 Task: Start in the project AgileAvail the sprint 'API Documentation Sprint', with a duration of 1 week. Start in the project AgileAvail the sprint 'API Documentation Sprint', with a duration of 3 weeks. Start in the project AgileAvail the sprint 'API Documentation Sprint', with a duration of 2 weeks
Action: Mouse moved to (204, 60)
Screenshot: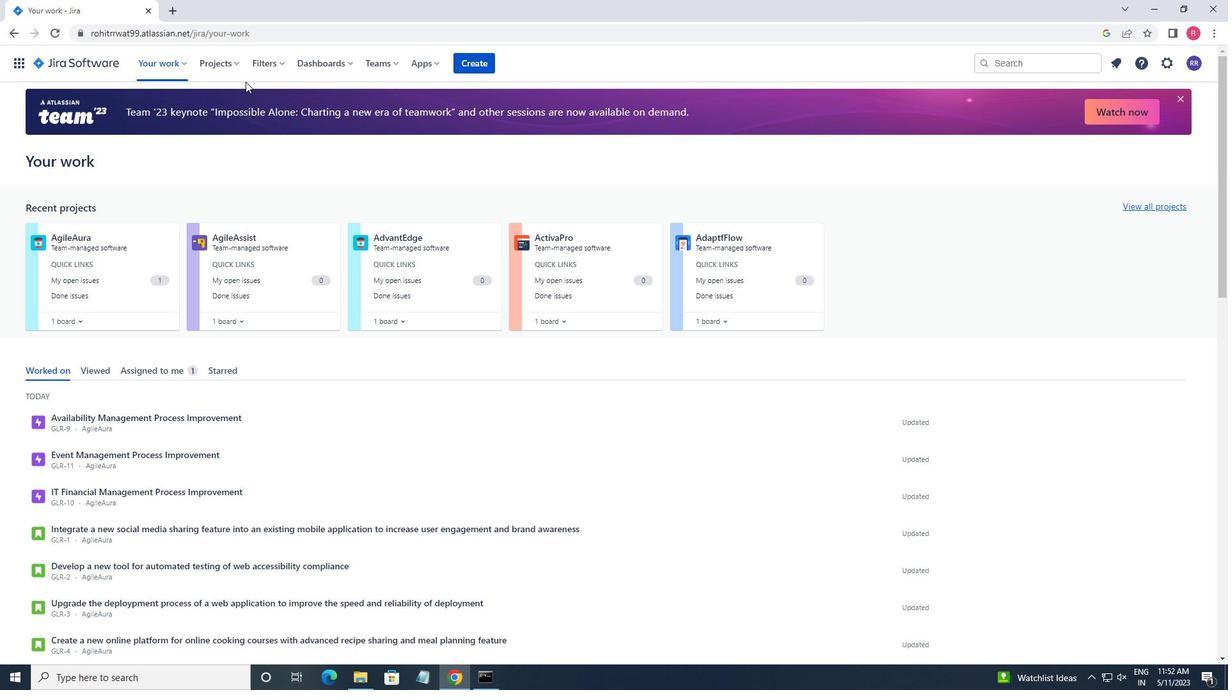 
Action: Mouse pressed left at (204, 60)
Screenshot: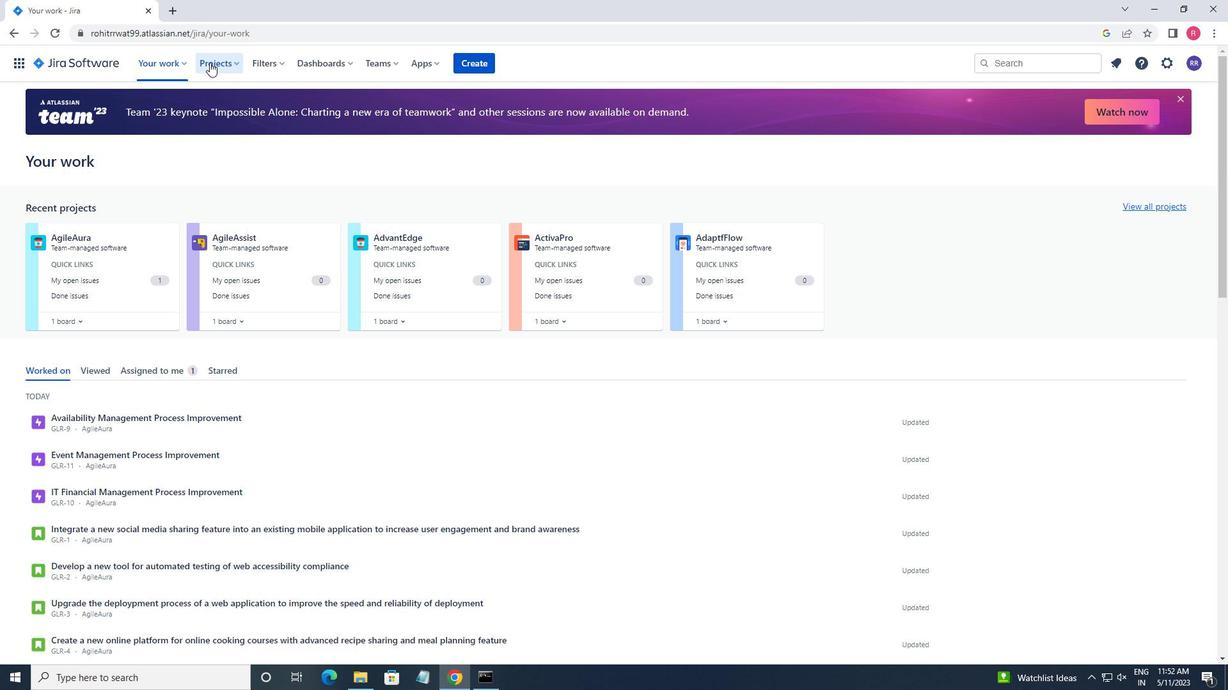 
Action: Mouse moved to (253, 124)
Screenshot: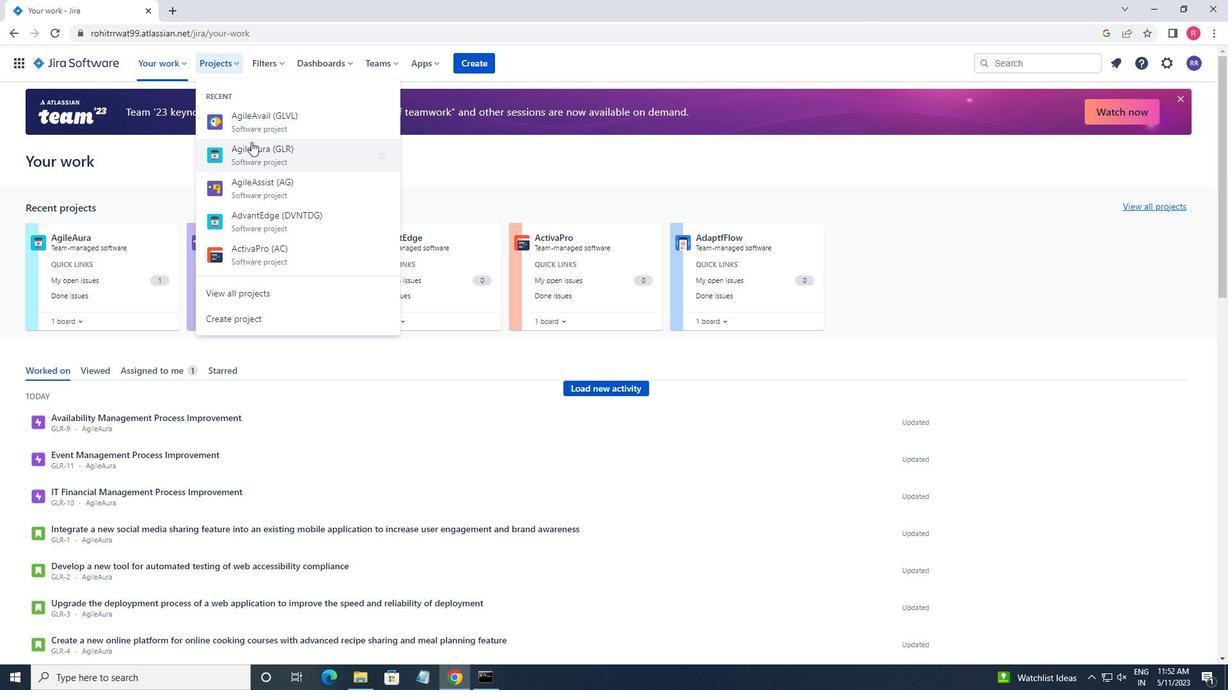 
Action: Mouse pressed left at (253, 124)
Screenshot: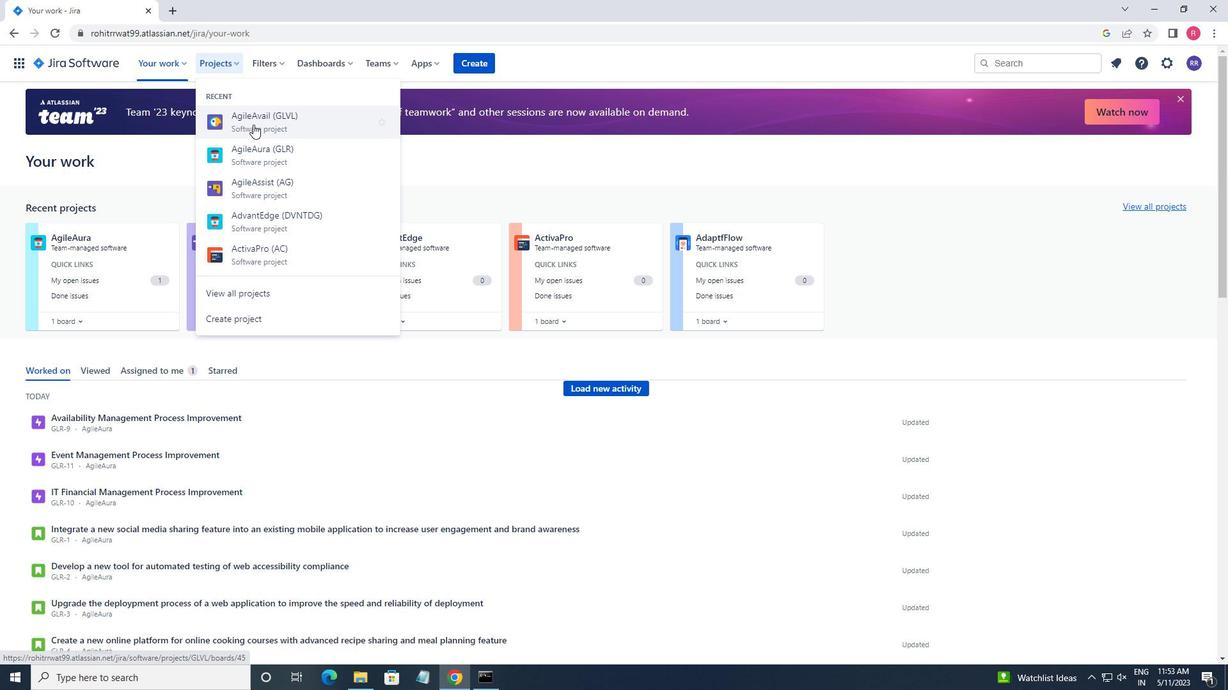 
Action: Mouse moved to (72, 197)
Screenshot: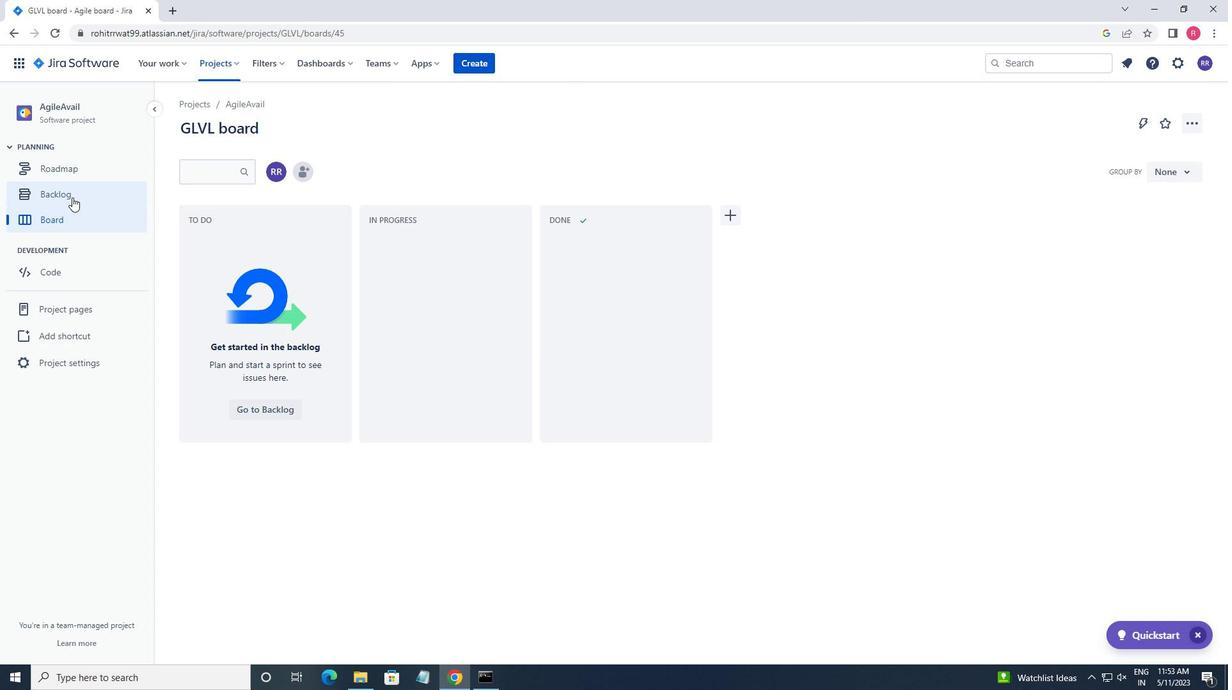 
Action: Mouse pressed left at (72, 197)
Screenshot: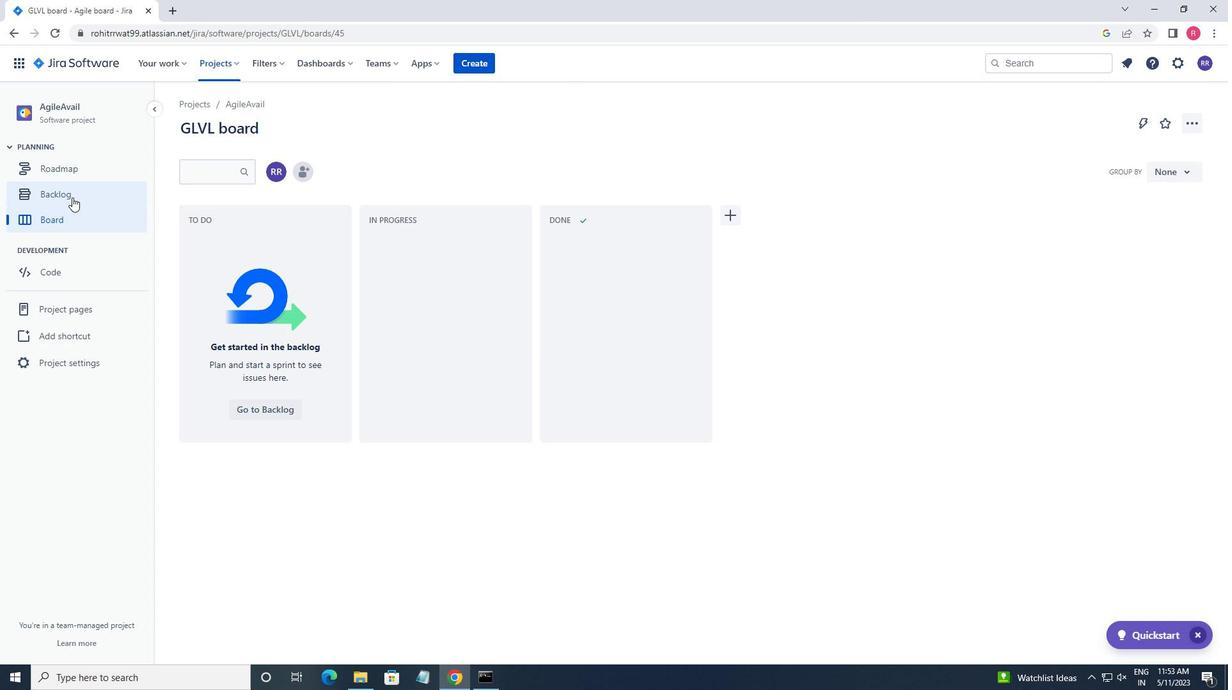 
Action: Mouse moved to (1131, 203)
Screenshot: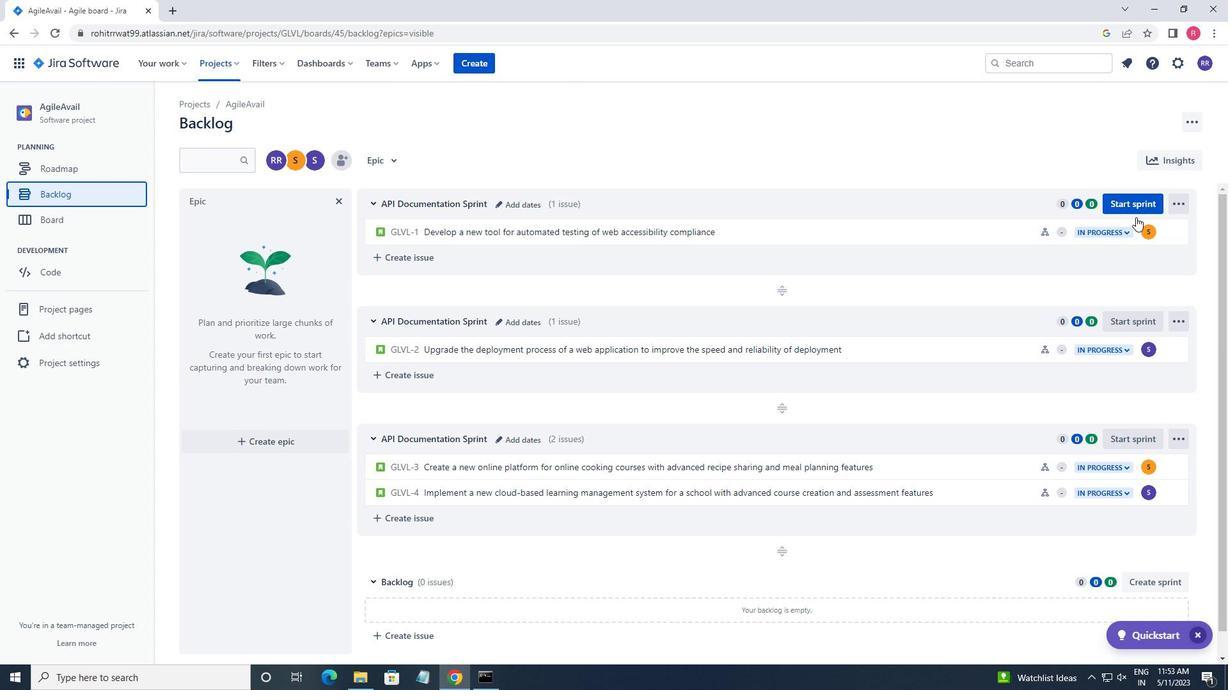 
Action: Mouse pressed left at (1131, 203)
Screenshot: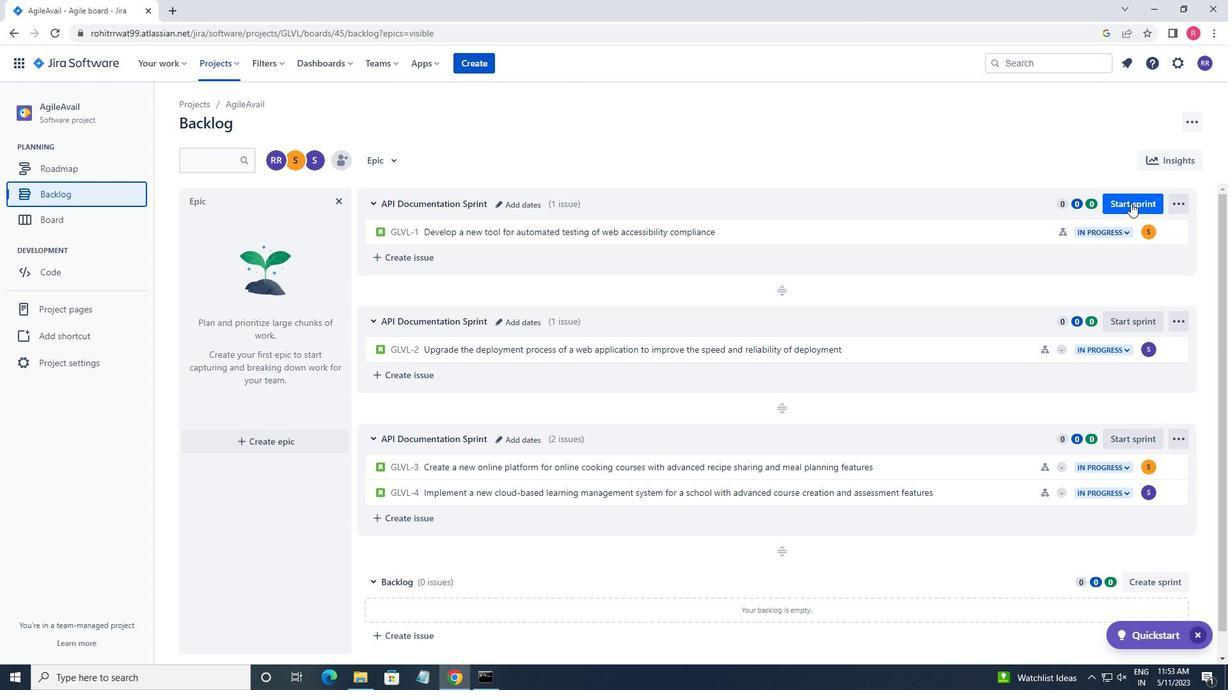 
Action: Mouse moved to (531, 230)
Screenshot: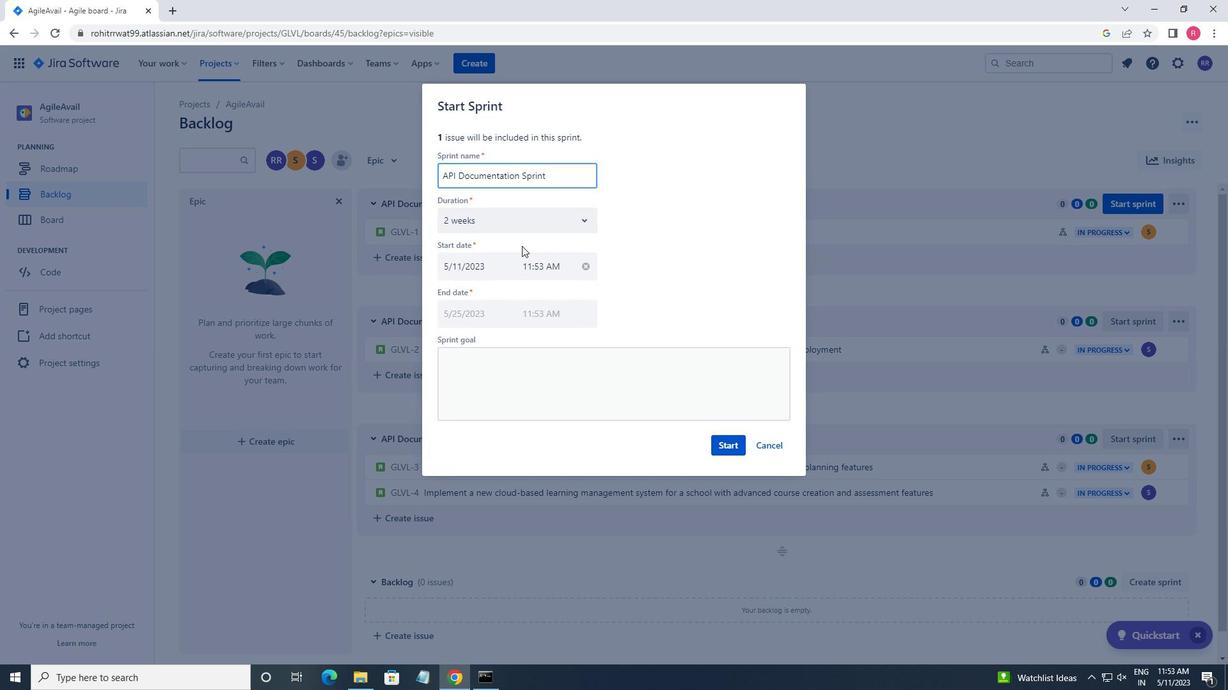 
Action: Mouse pressed left at (531, 230)
Screenshot: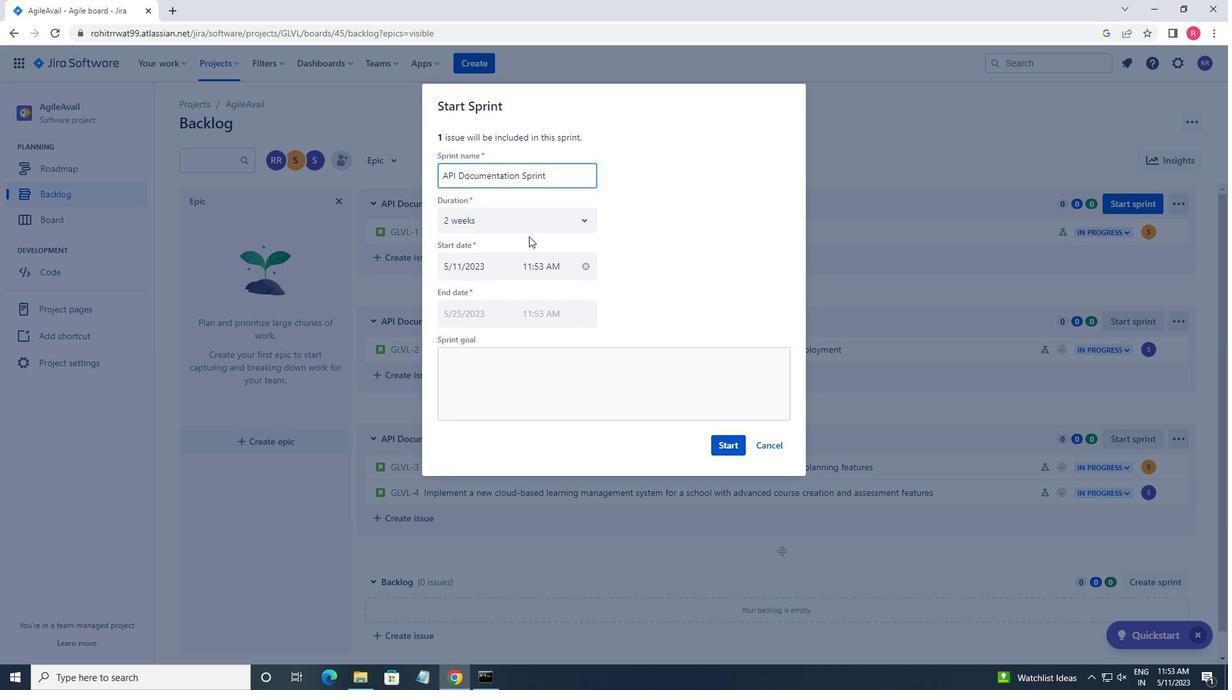 
Action: Mouse moved to (504, 257)
Screenshot: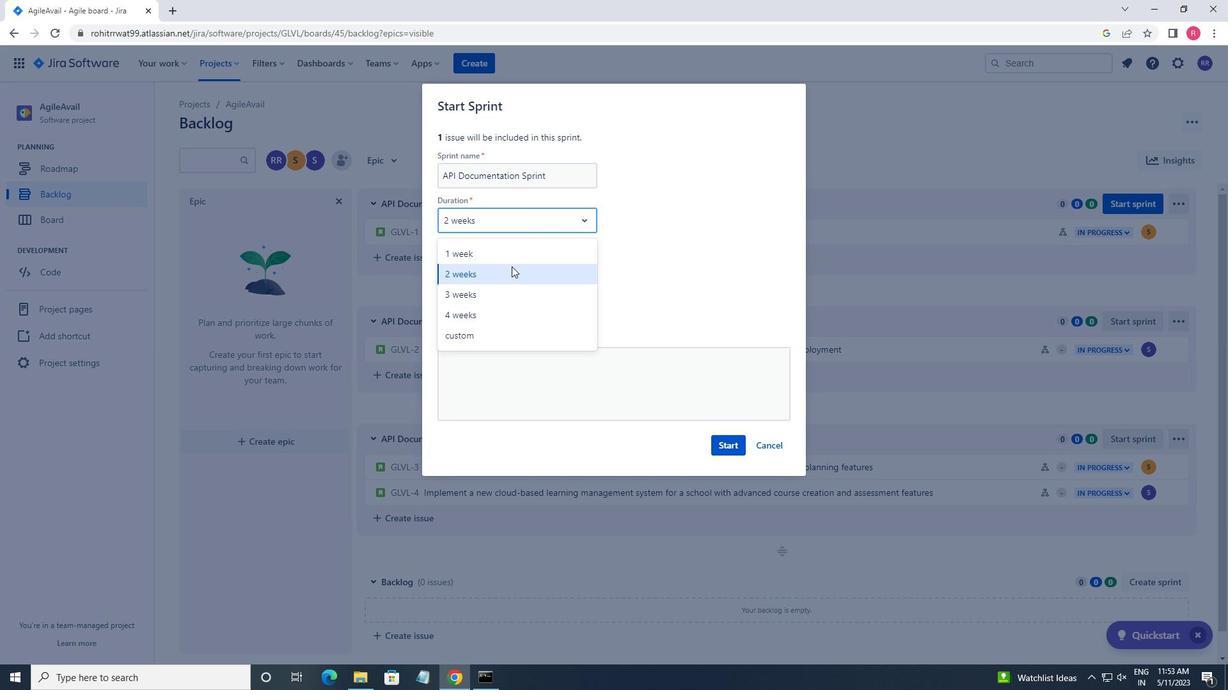 
Action: Mouse pressed left at (504, 257)
Screenshot: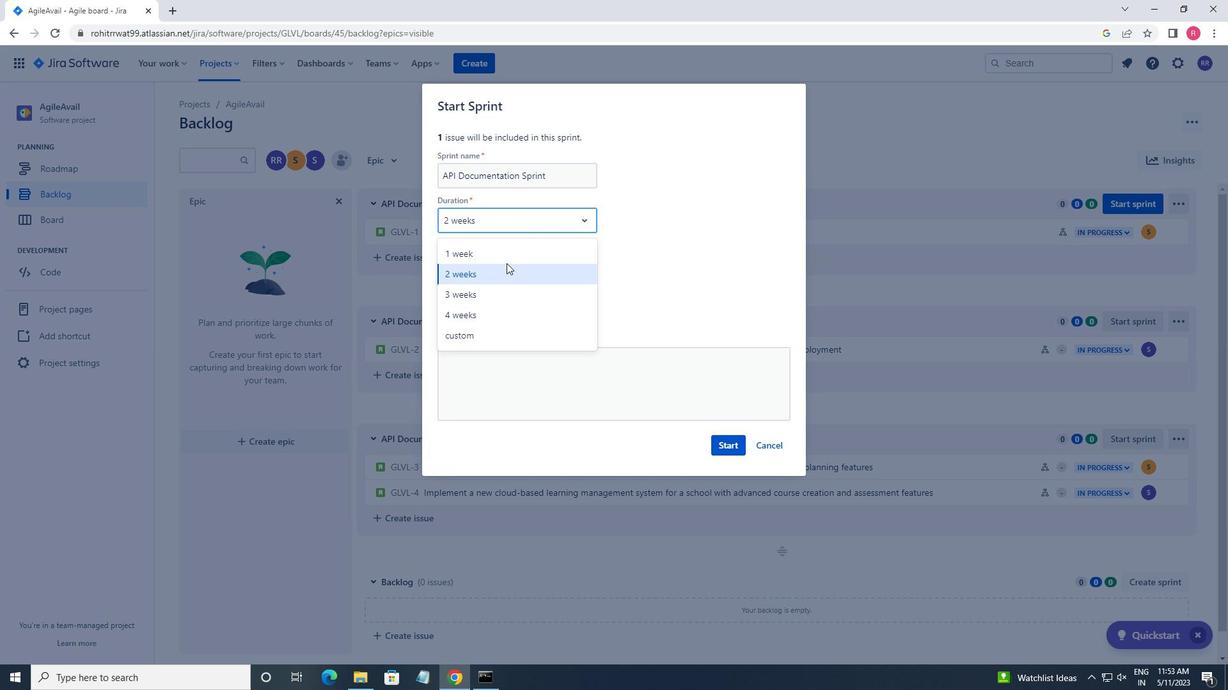 
Action: Mouse moved to (732, 449)
Screenshot: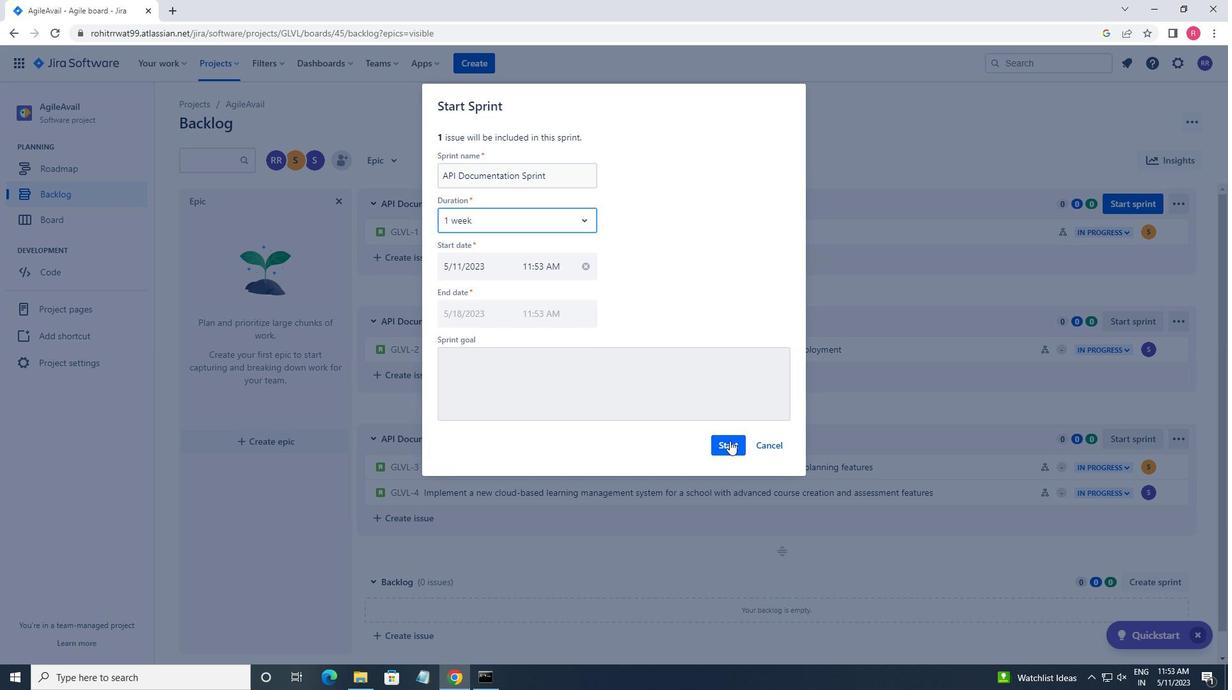 
Action: Mouse pressed left at (732, 449)
Screenshot: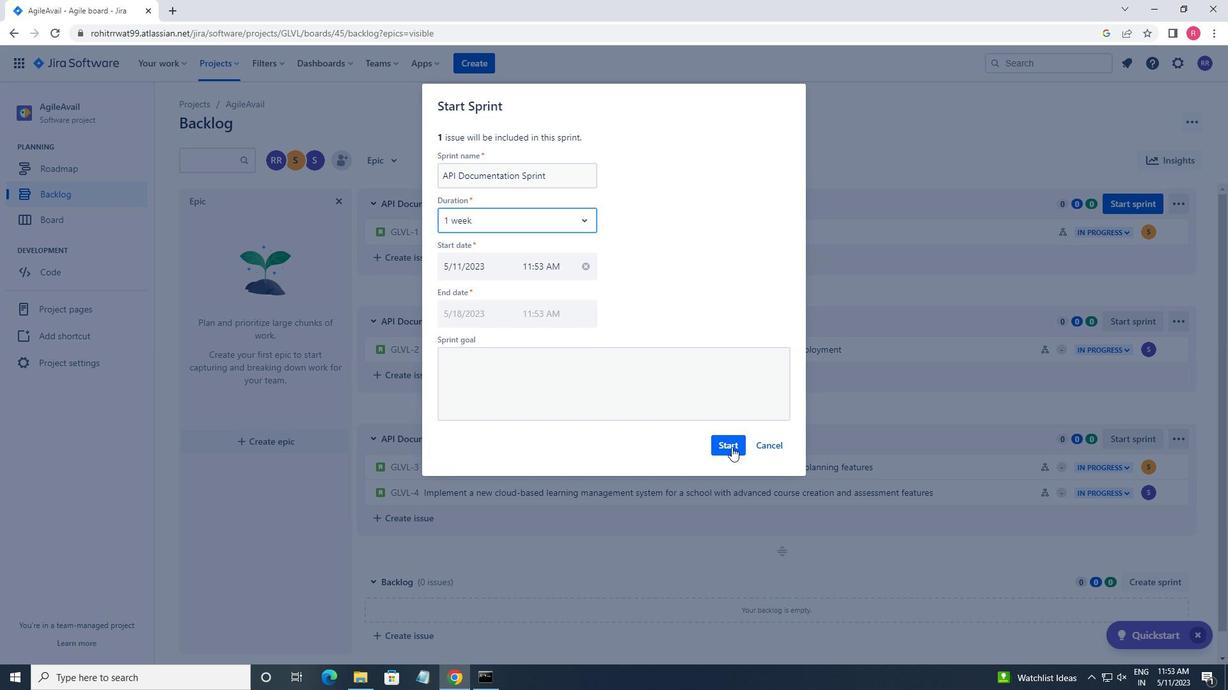 
Action: Mouse moved to (66, 193)
Screenshot: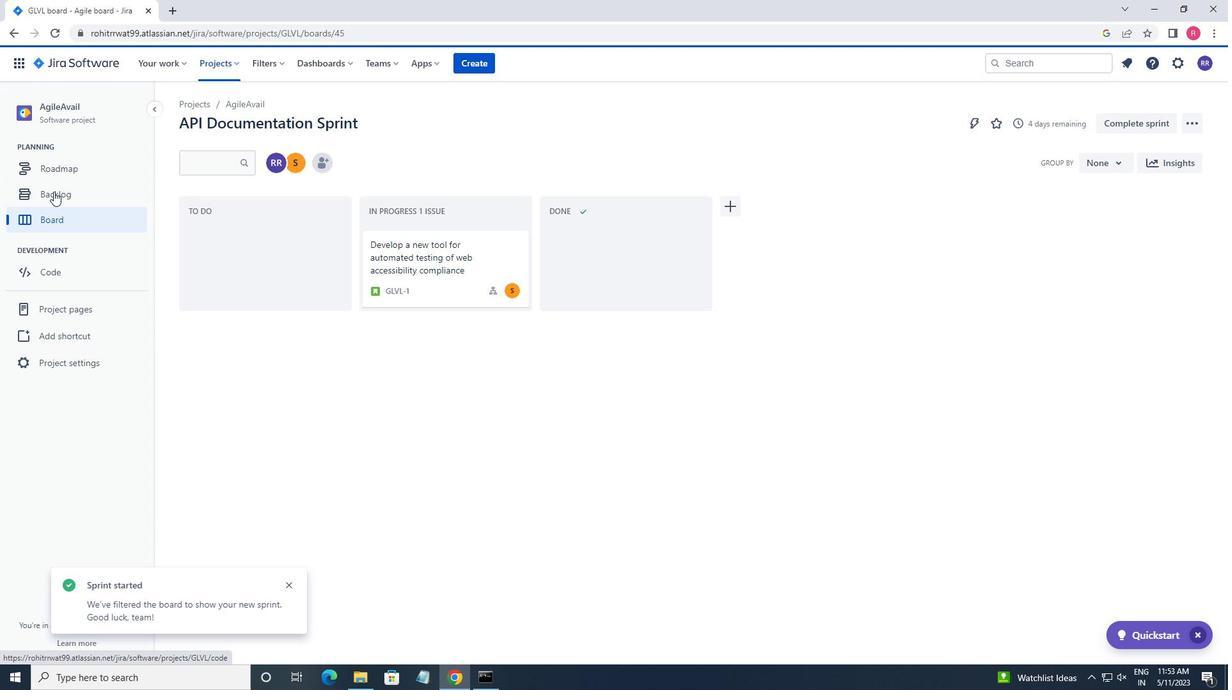 
Action: Mouse pressed left at (66, 193)
Screenshot: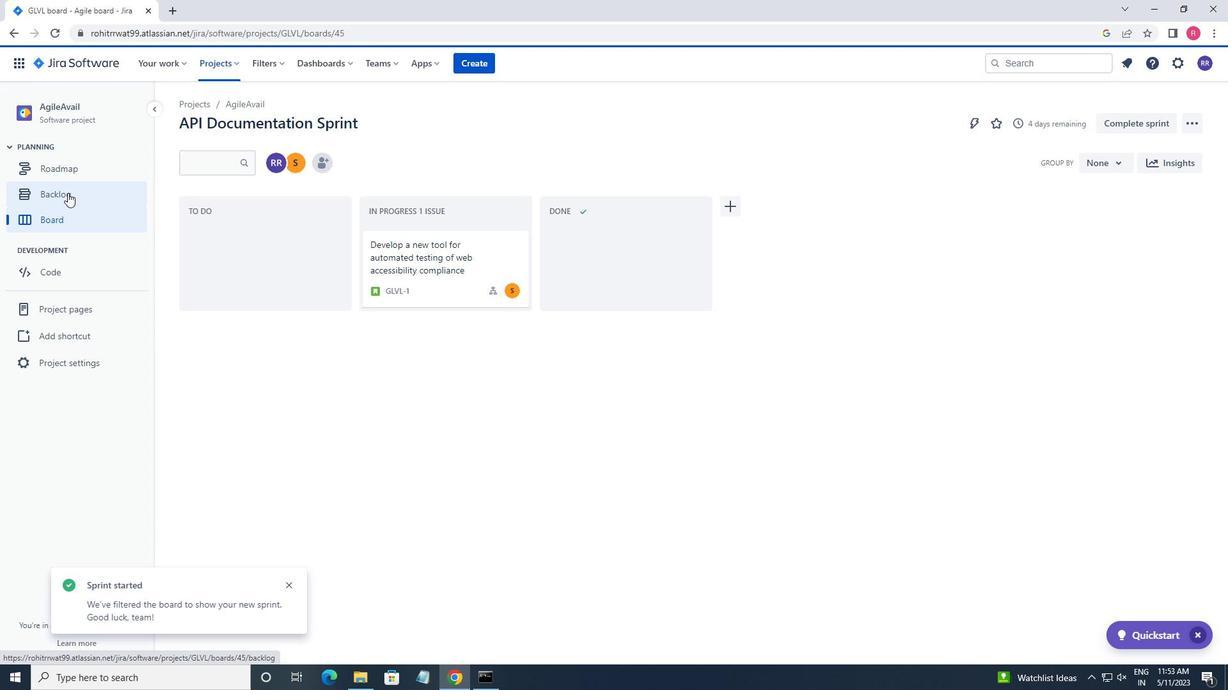 
Action: Mouse moved to (1125, 312)
Screenshot: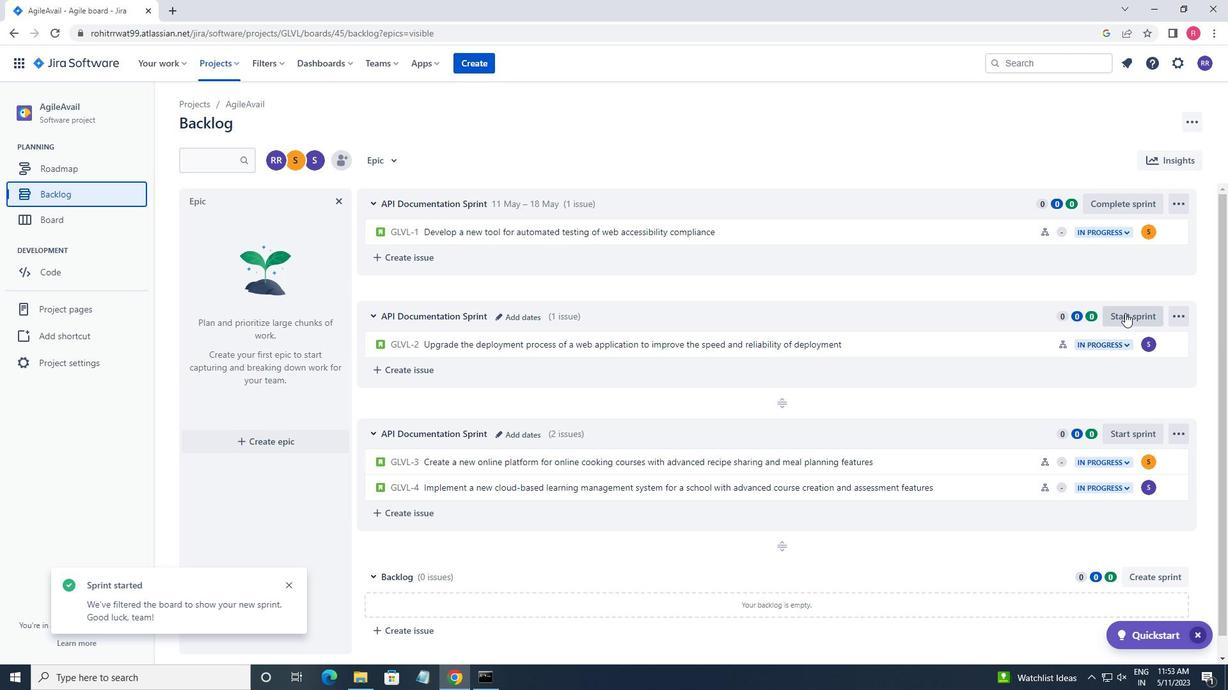 
Action: Mouse pressed left at (1125, 312)
Screenshot: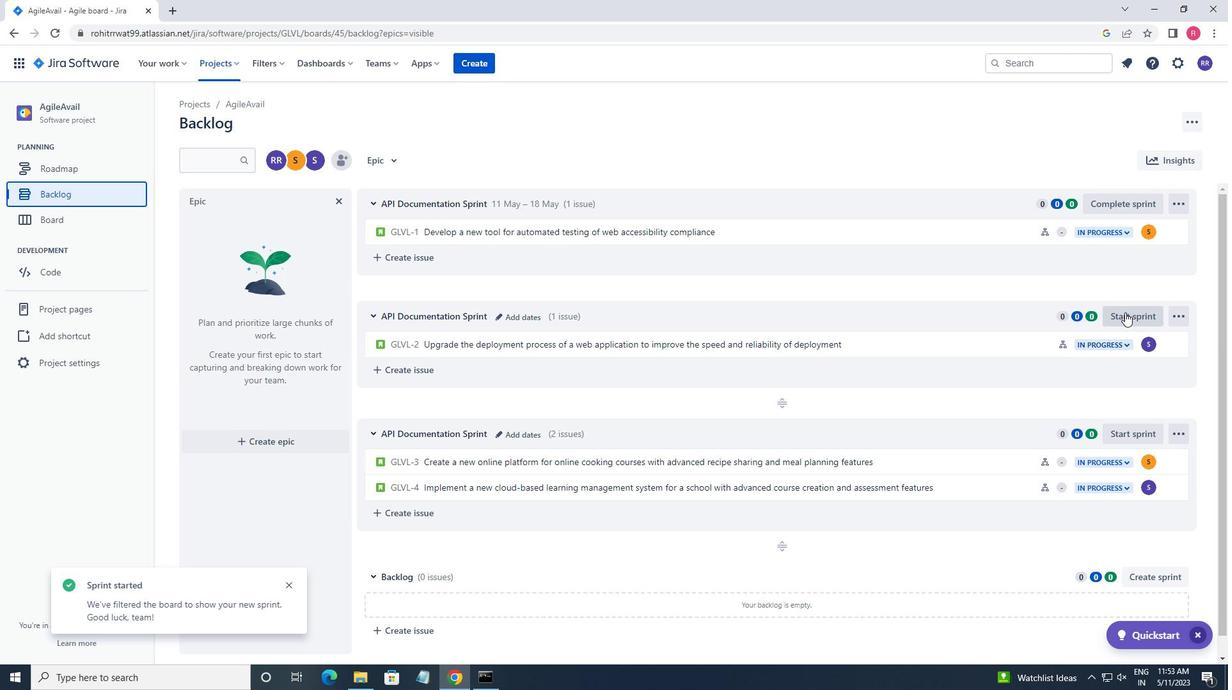
Action: Mouse moved to (509, 220)
Screenshot: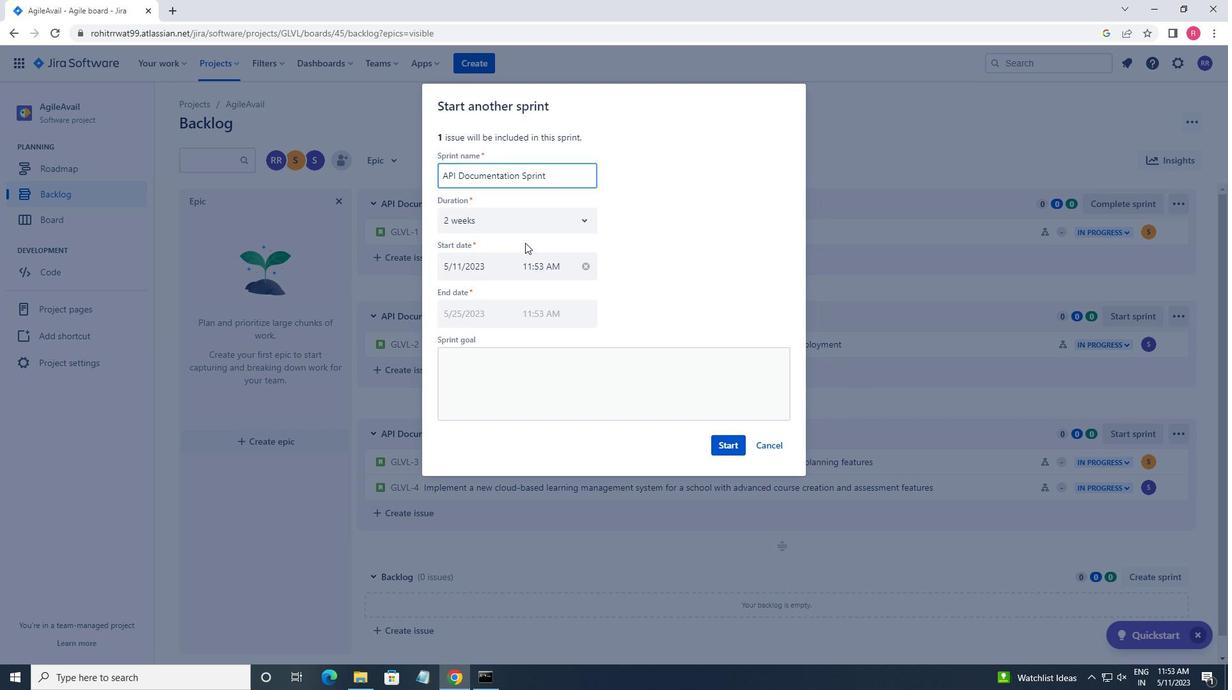 
Action: Mouse pressed left at (509, 220)
Screenshot: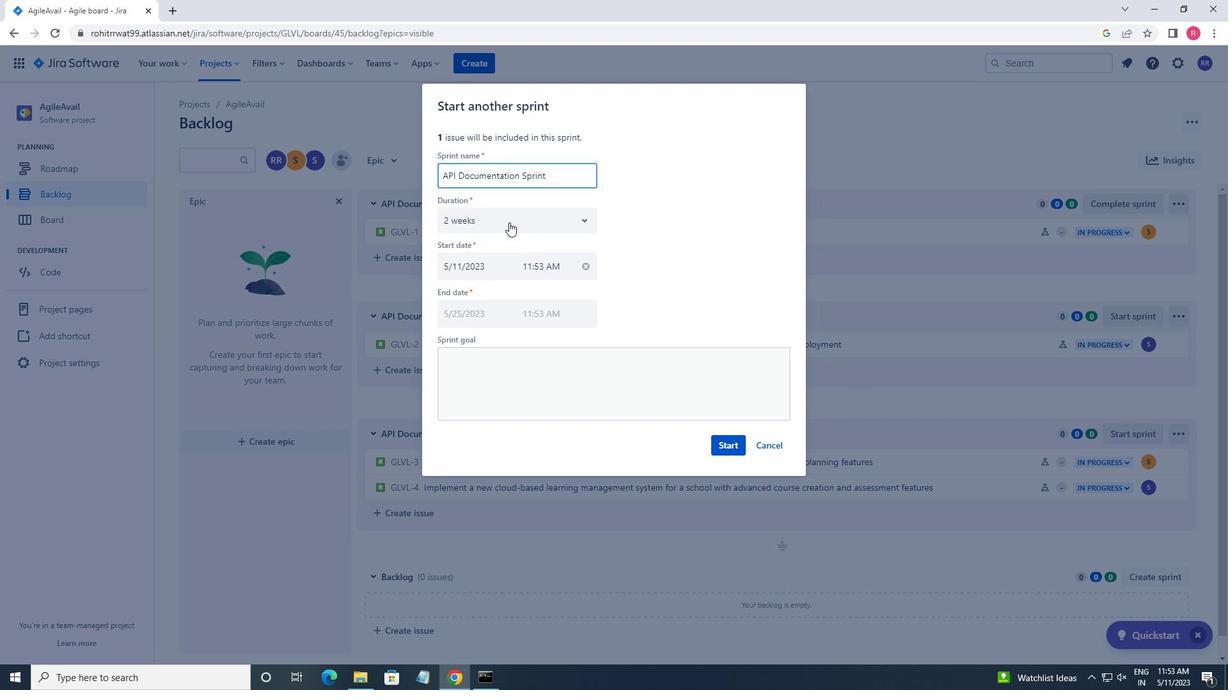
Action: Mouse moved to (497, 275)
Screenshot: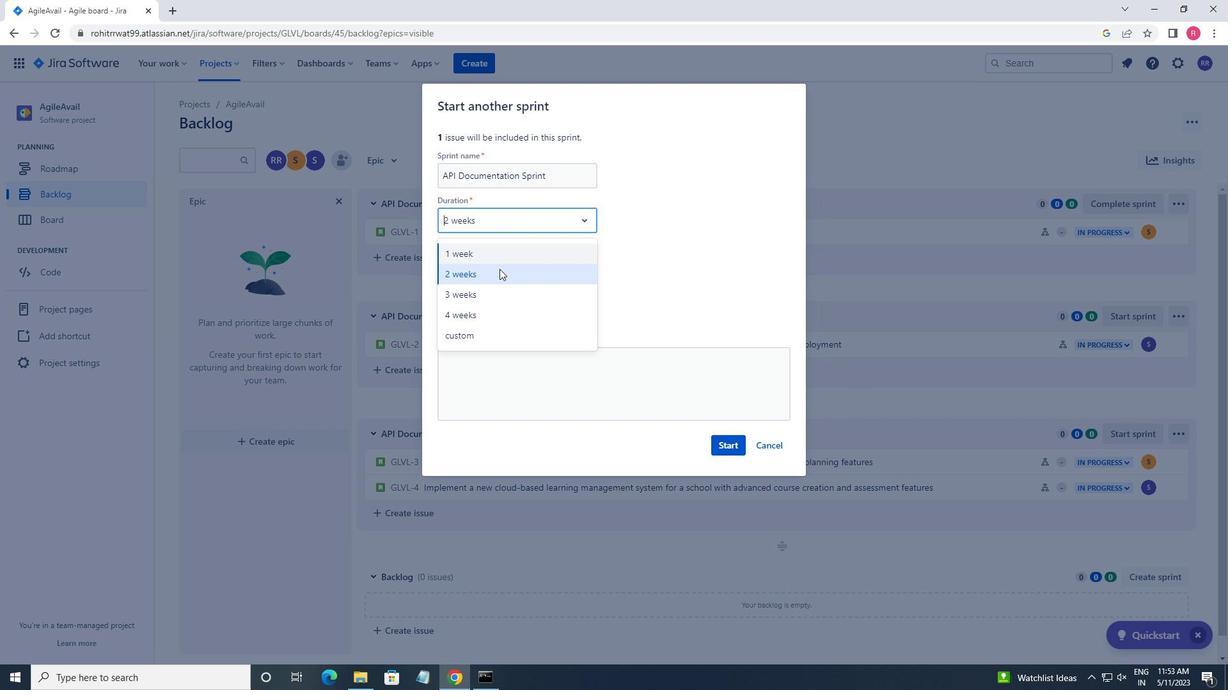 
Action: Mouse pressed left at (497, 275)
Screenshot: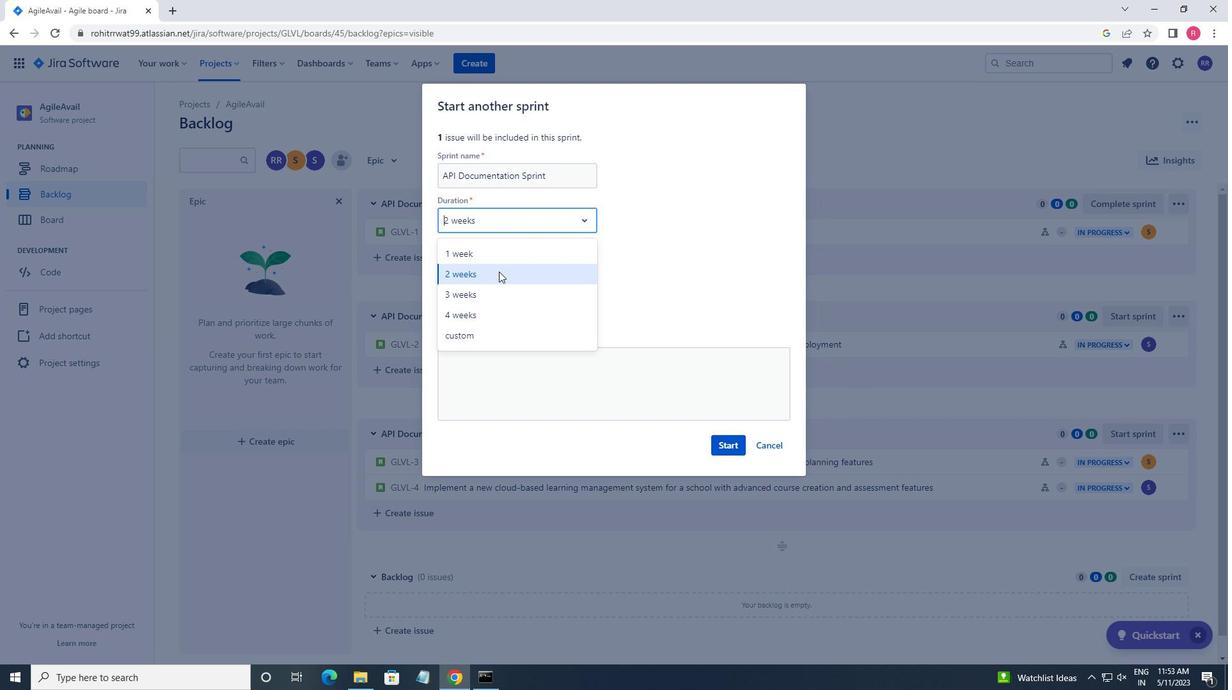
Action: Mouse moved to (726, 449)
Screenshot: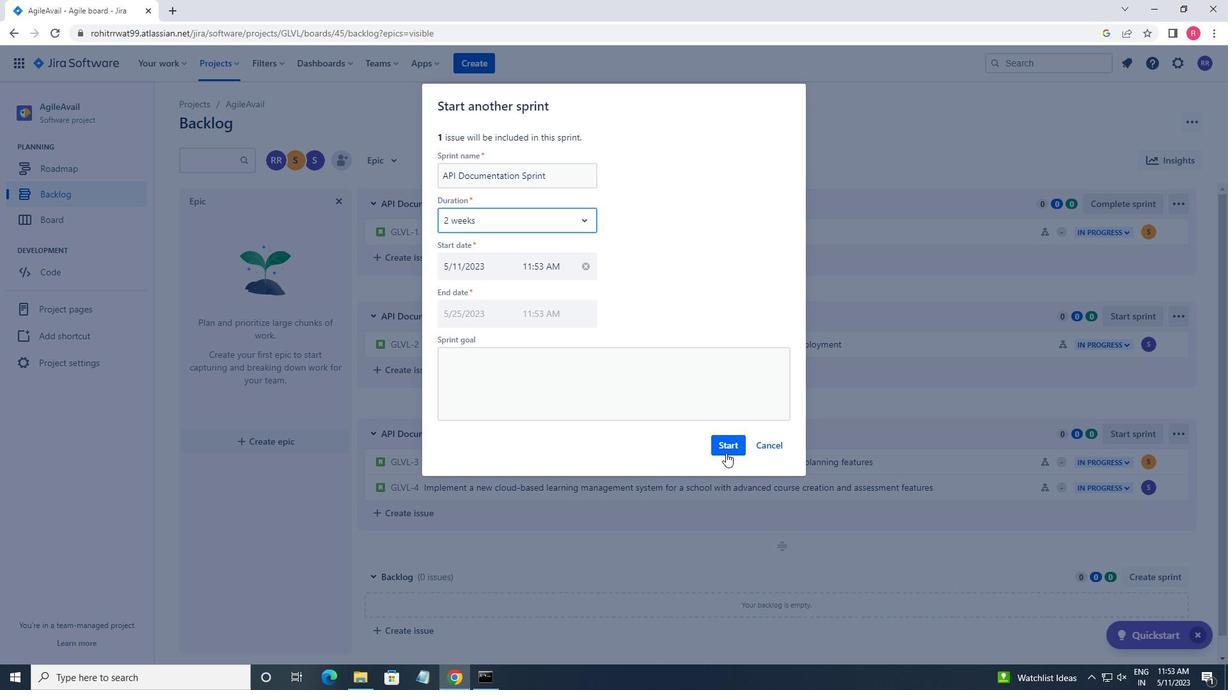 
Action: Mouse pressed left at (726, 449)
Screenshot: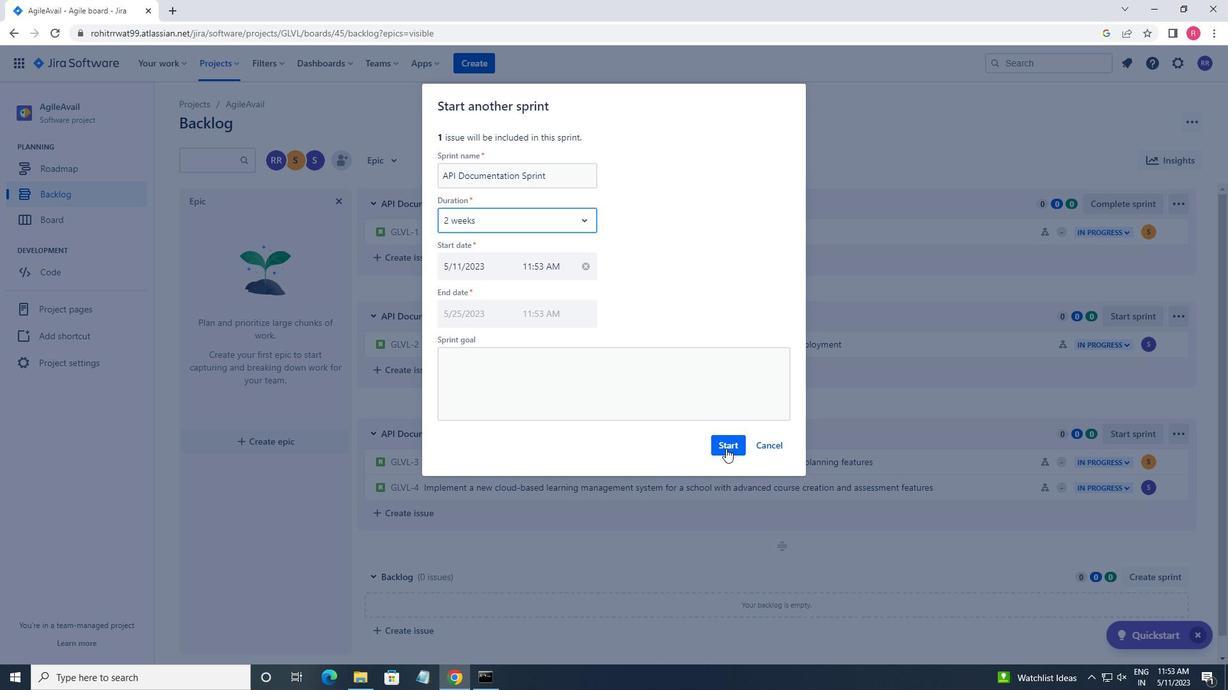 
Action: Mouse moved to (51, 196)
Screenshot: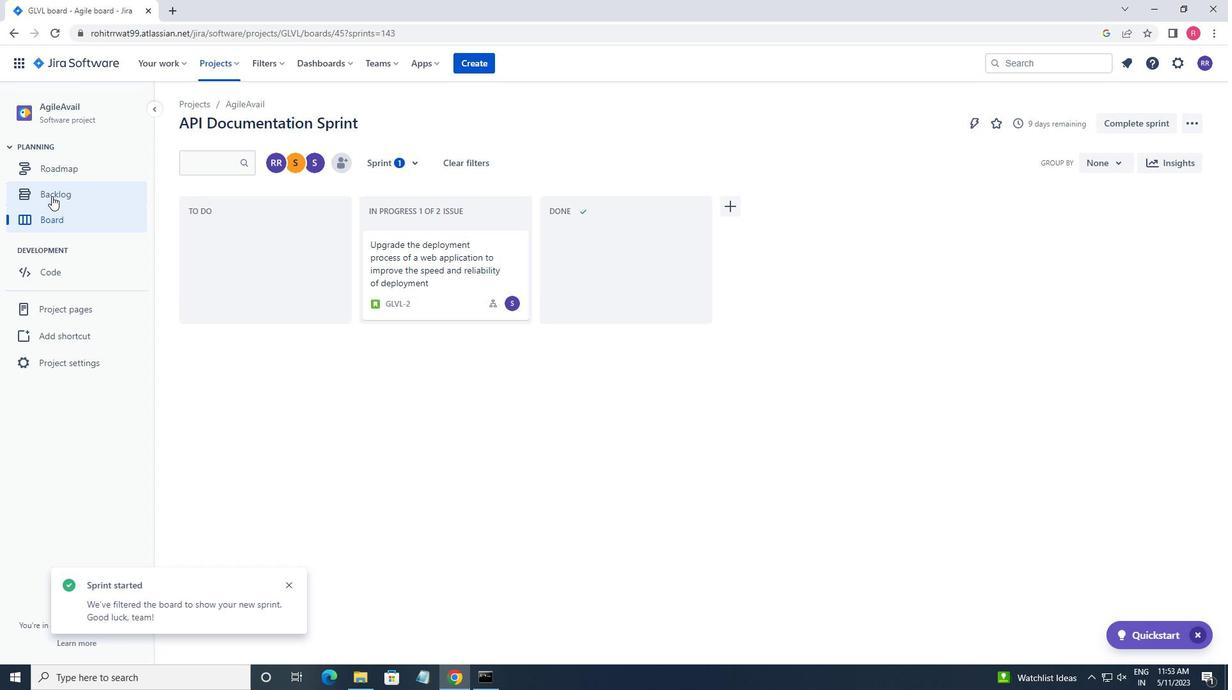 
Action: Mouse pressed left at (51, 196)
Screenshot: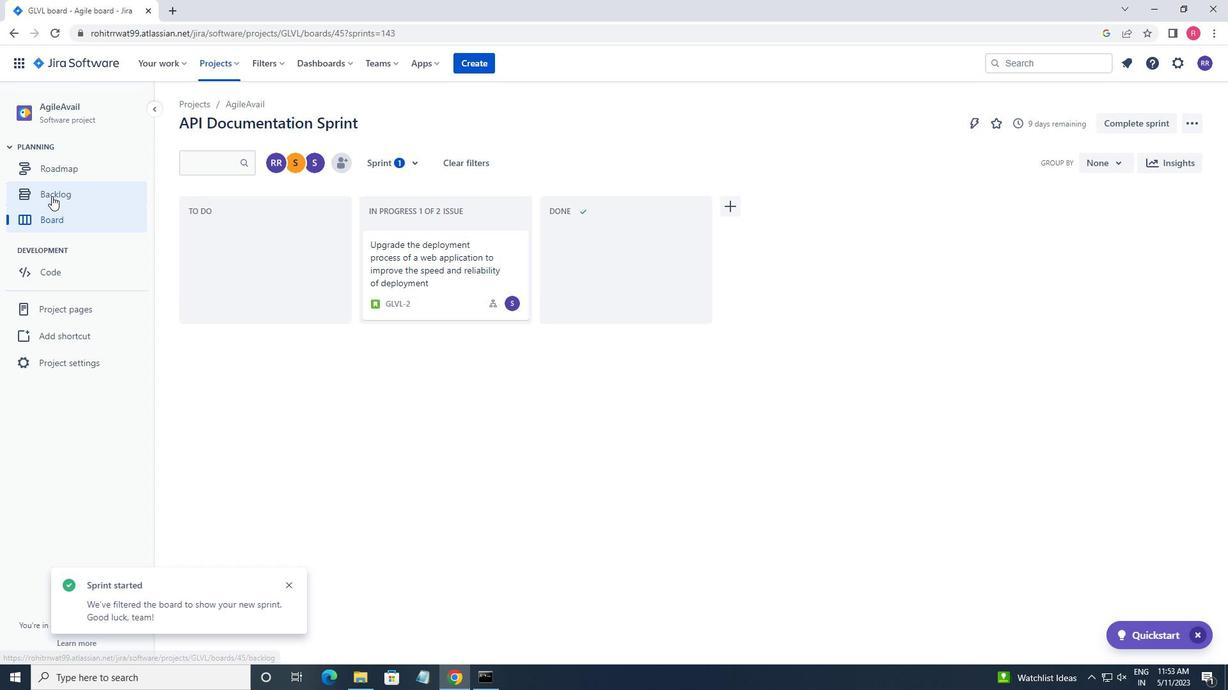 
Action: Mouse moved to (1120, 328)
Screenshot: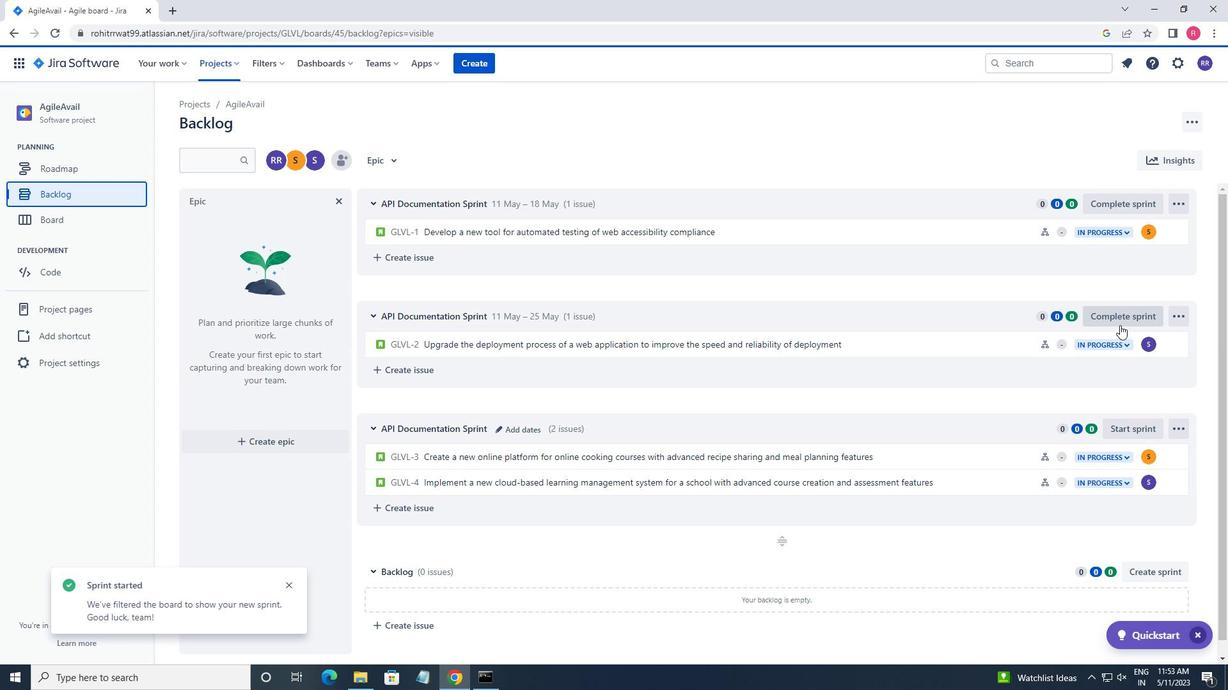
Action: Mouse scrolled (1120, 327) with delta (0, 0)
Screenshot: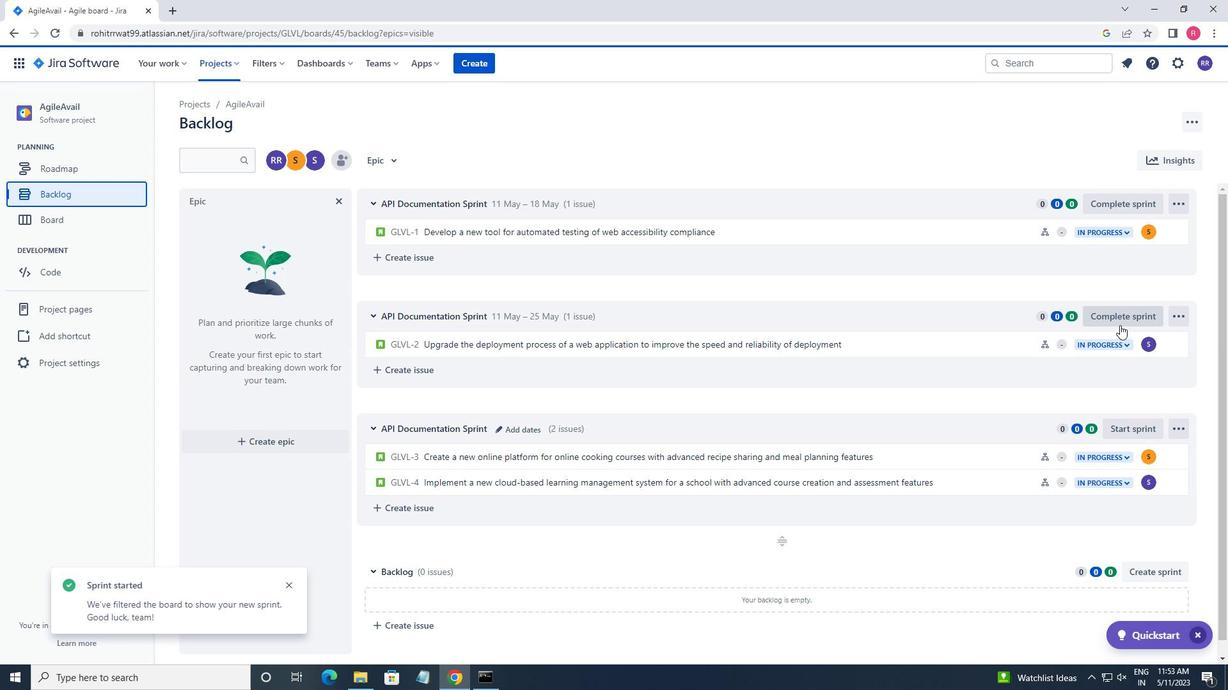 
Action: Mouse moved to (1120, 341)
Screenshot: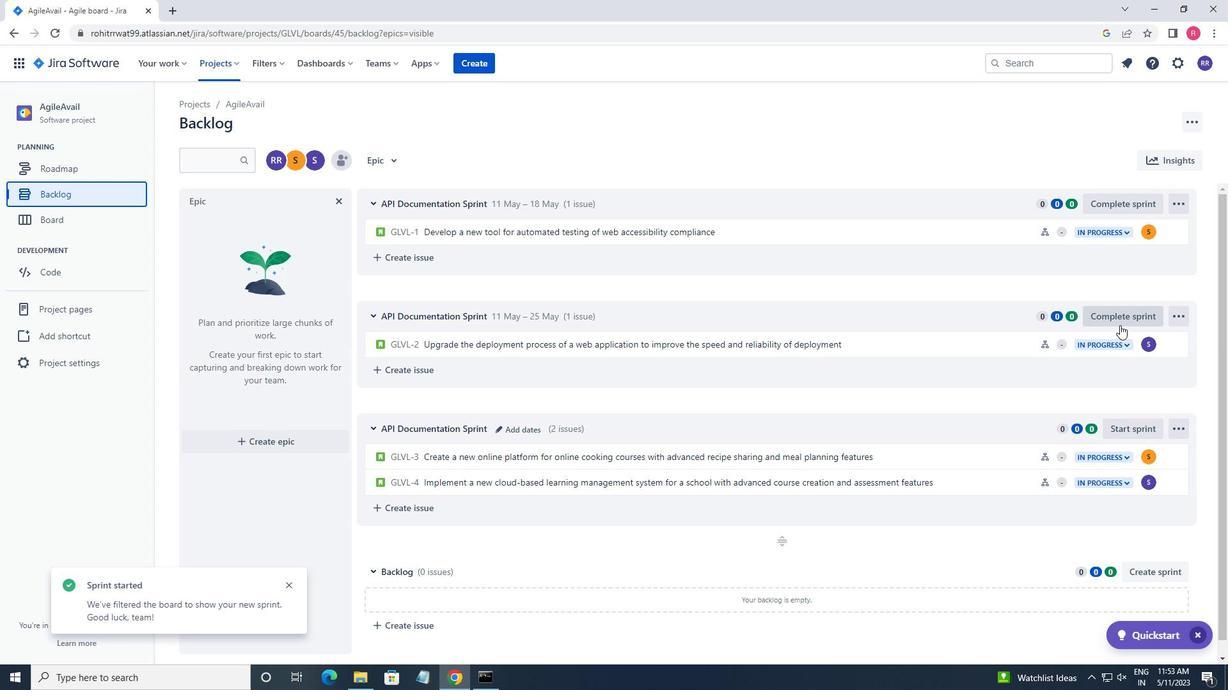 
Action: Mouse scrolled (1120, 340) with delta (0, 0)
Screenshot: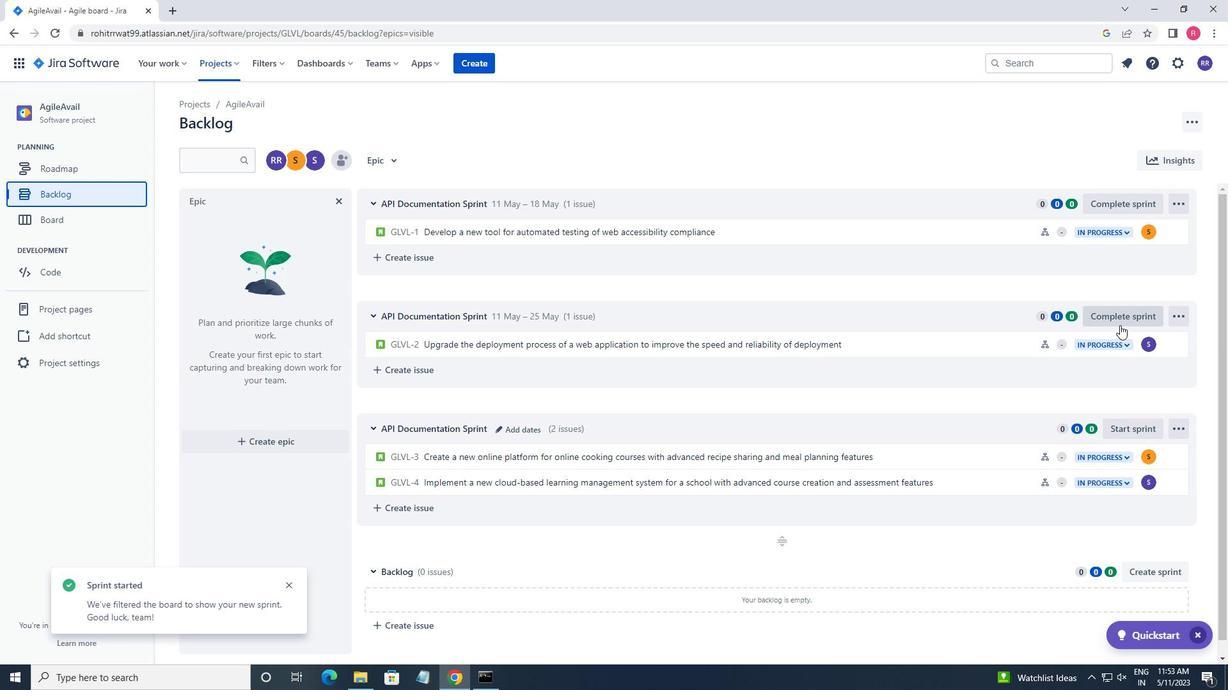
Action: Mouse moved to (1119, 301)
Screenshot: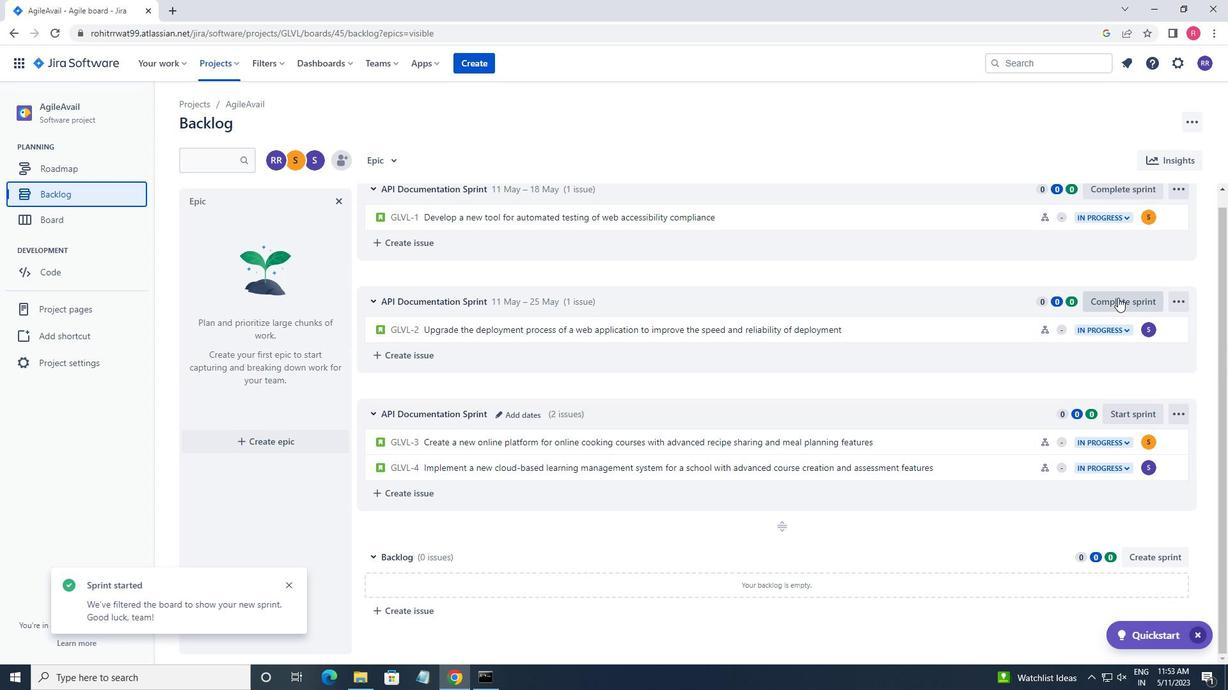 
Action: Mouse pressed left at (1119, 301)
Screenshot: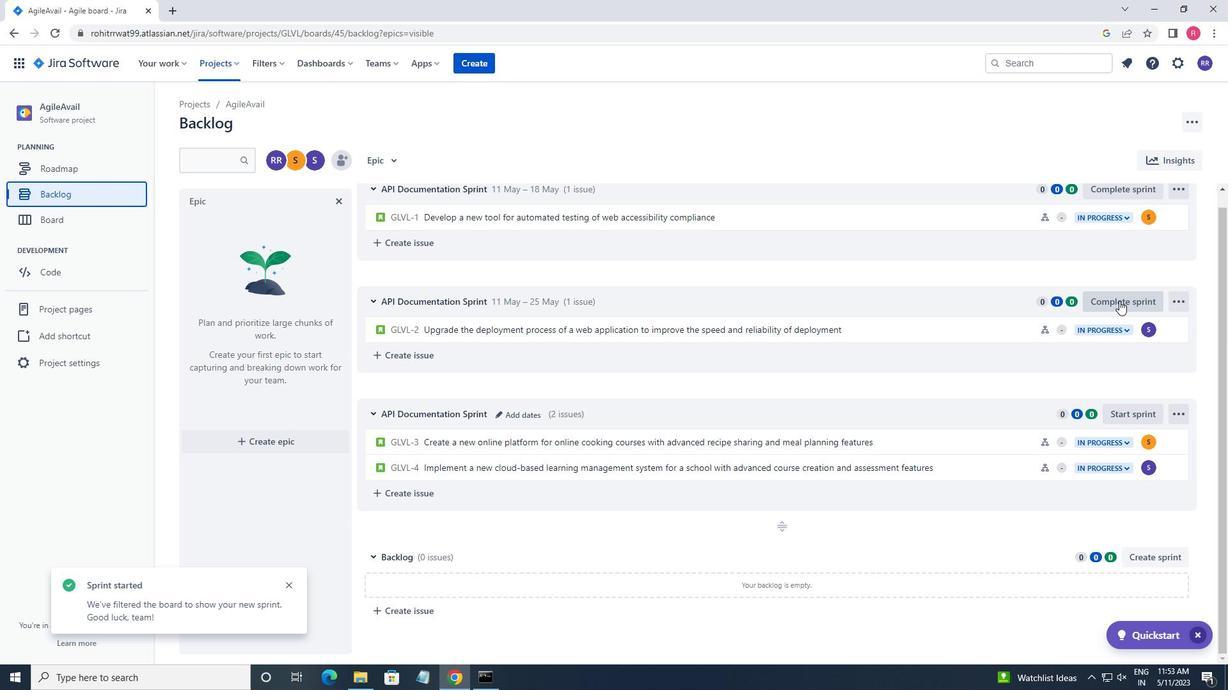 
Action: Mouse moved to (703, 310)
Screenshot: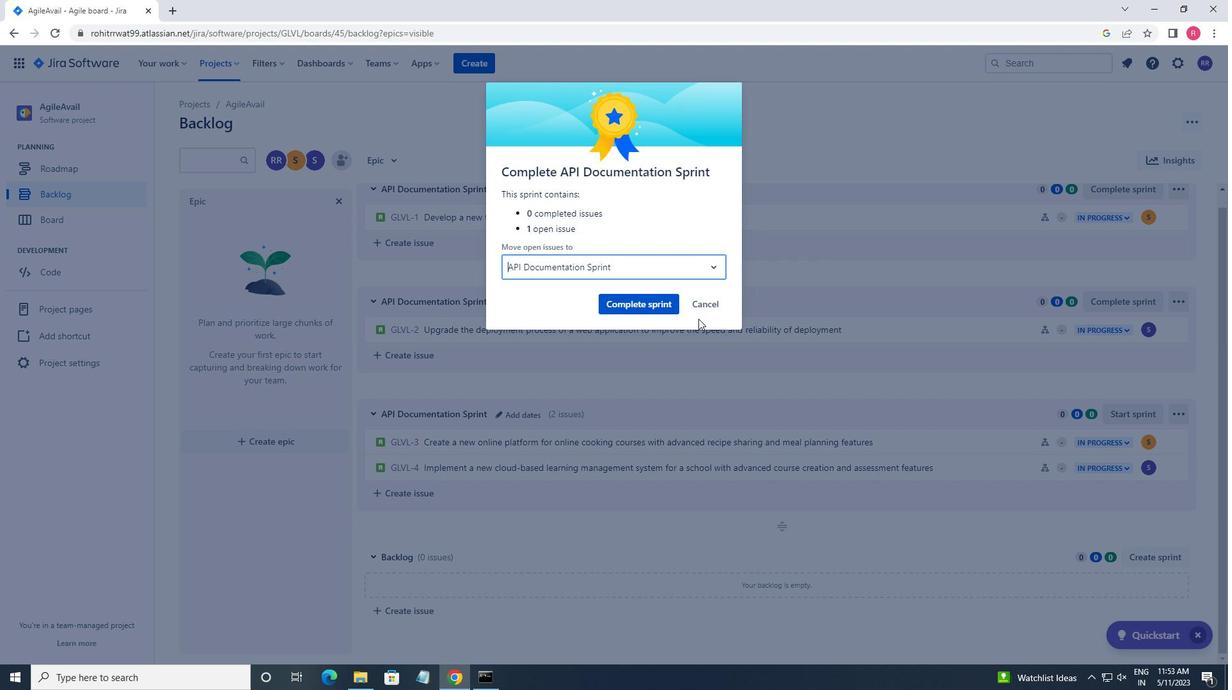 
Action: Mouse pressed left at (703, 310)
Screenshot: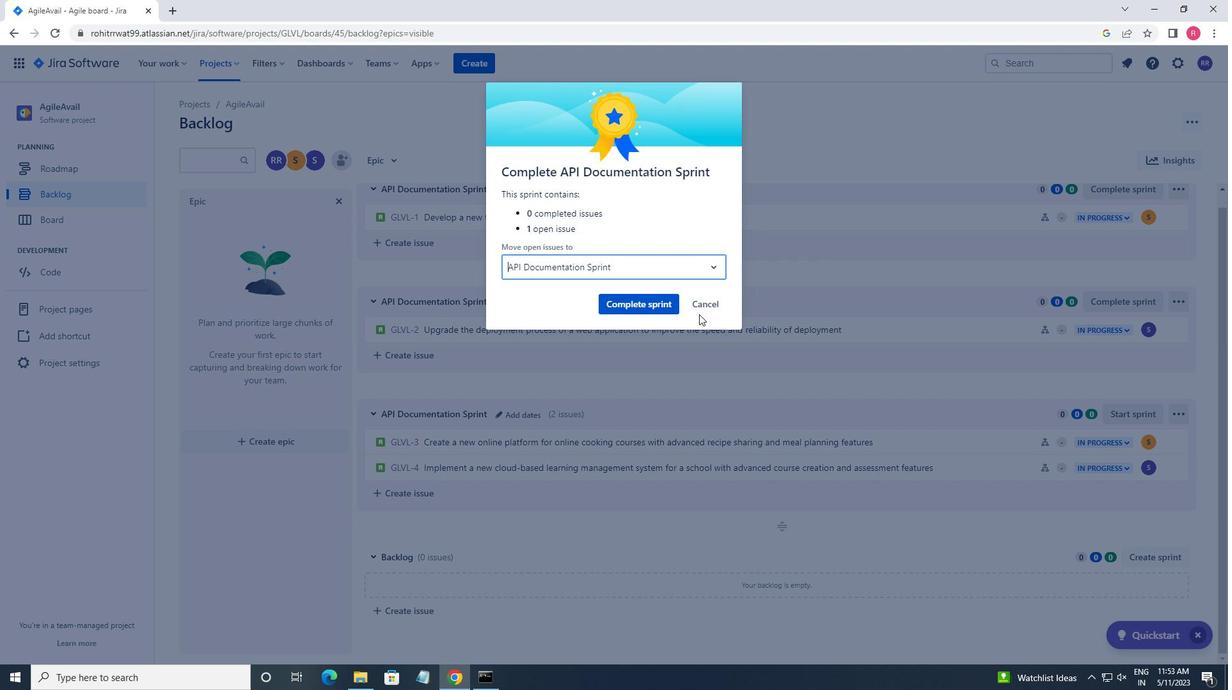 
Action: Mouse moved to (1136, 417)
Screenshot: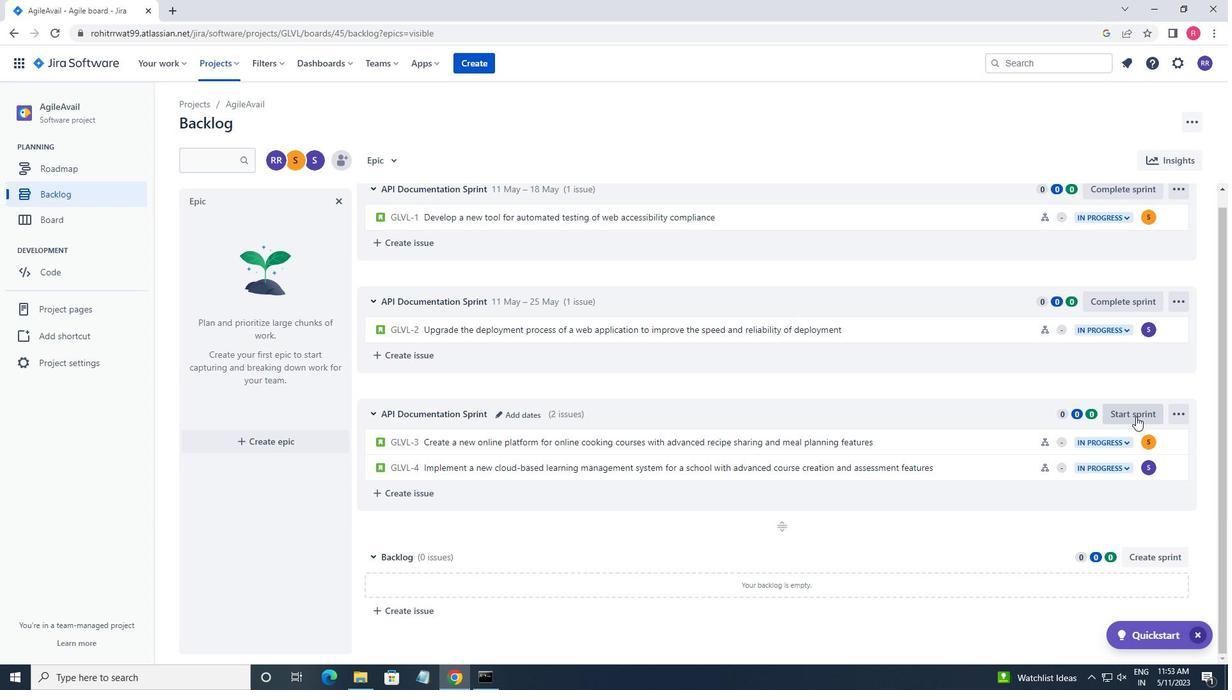 
Action: Mouse pressed left at (1136, 417)
Screenshot: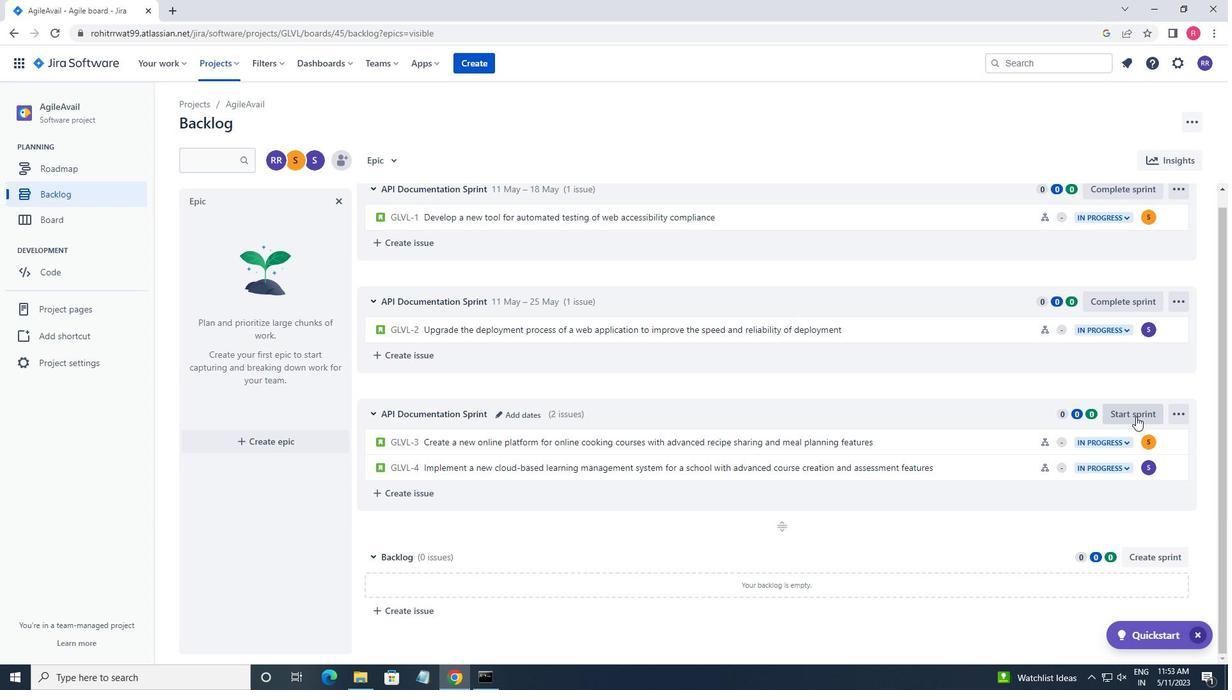 
Action: Mouse moved to (532, 220)
Screenshot: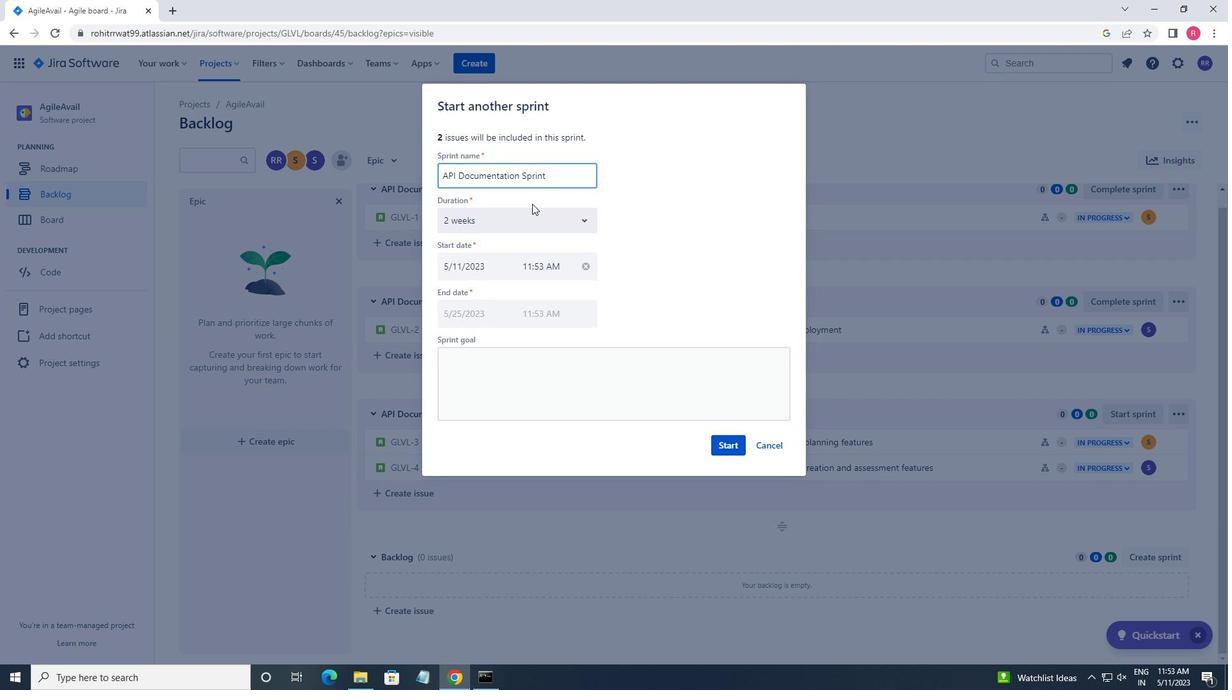 
Action: Mouse pressed left at (532, 220)
Screenshot: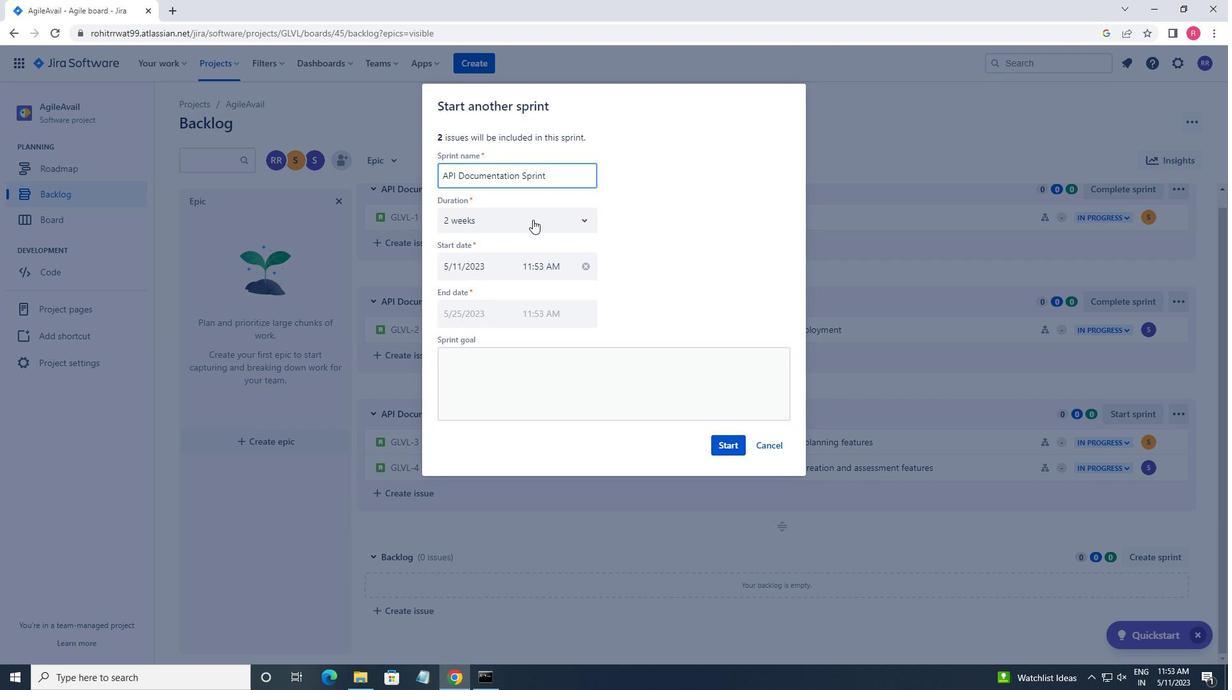 
Action: Mouse moved to (512, 293)
Screenshot: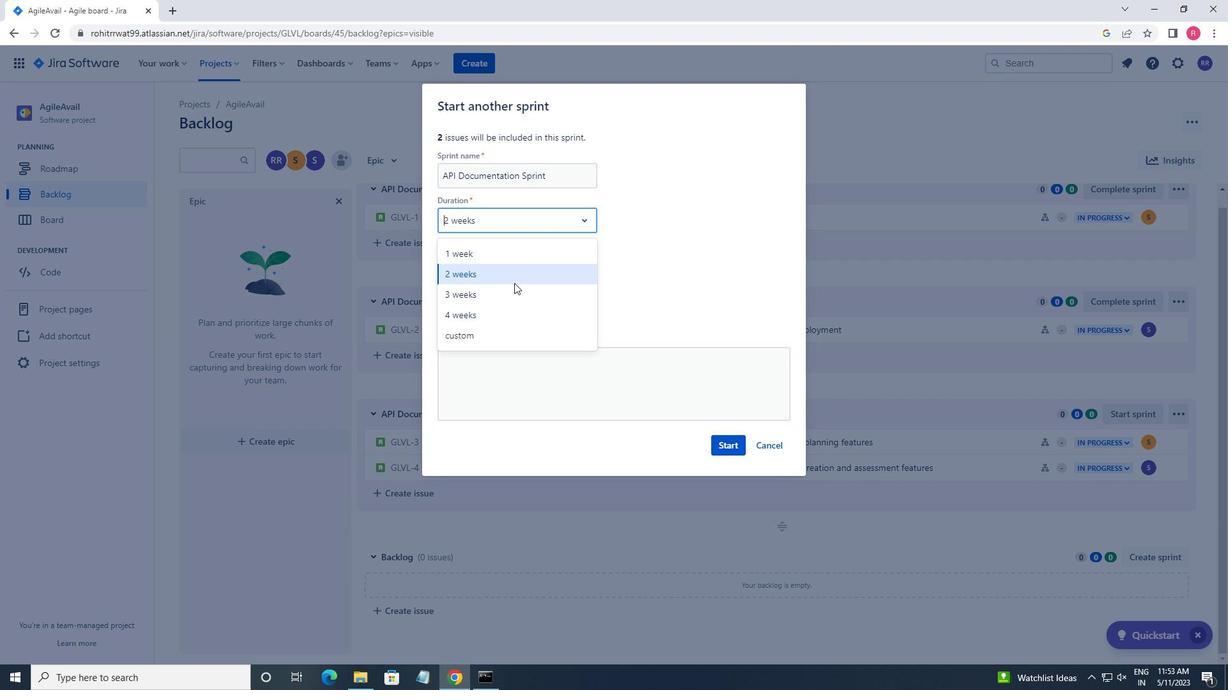 
Action: Mouse pressed left at (512, 293)
Screenshot: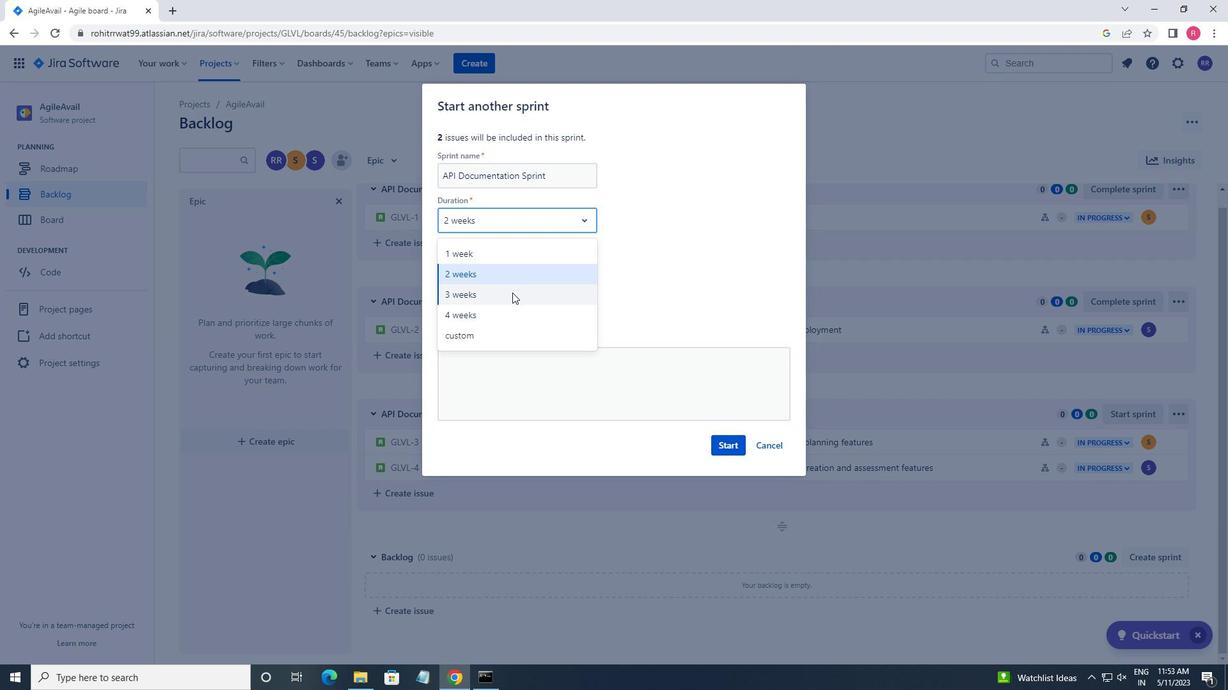 
Action: Mouse moved to (738, 447)
Screenshot: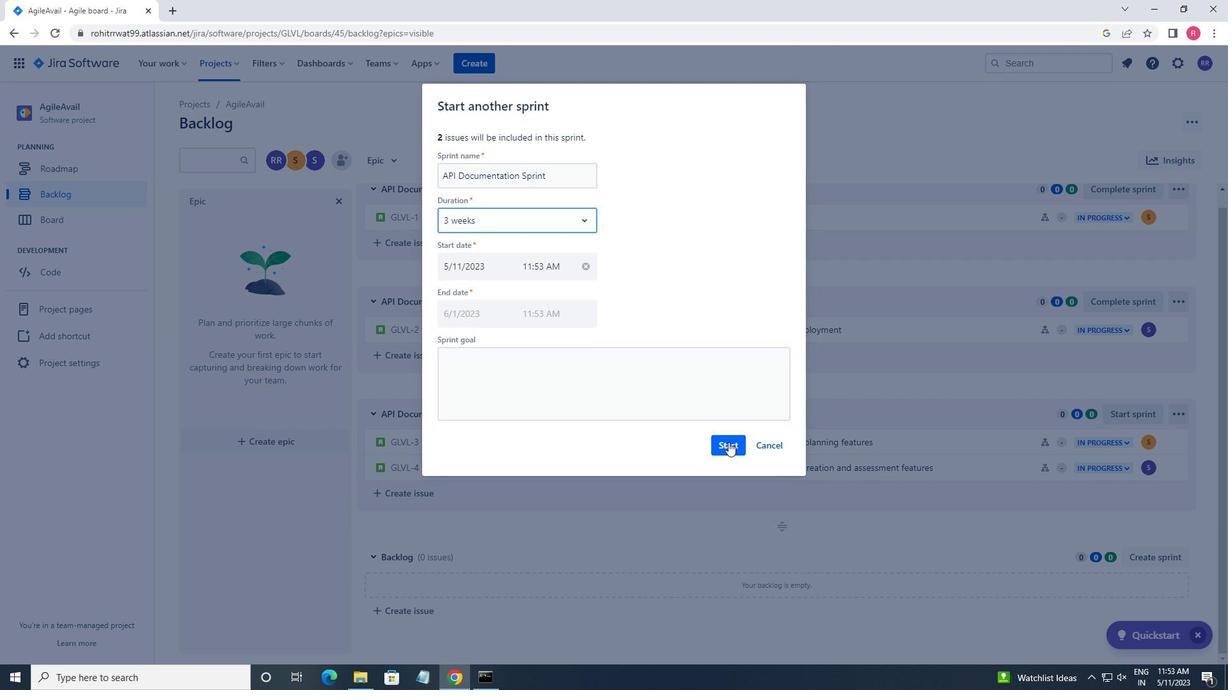 
Action: Mouse pressed left at (738, 447)
Screenshot: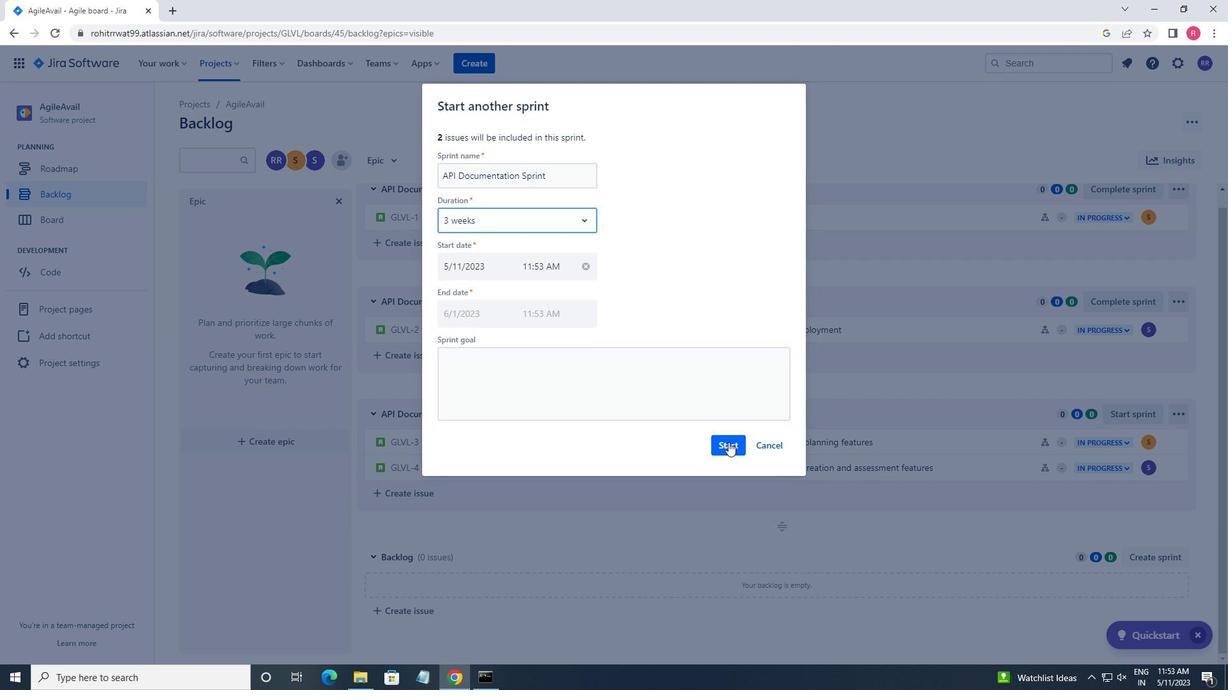 
Action: Mouse moved to (740, 427)
Screenshot: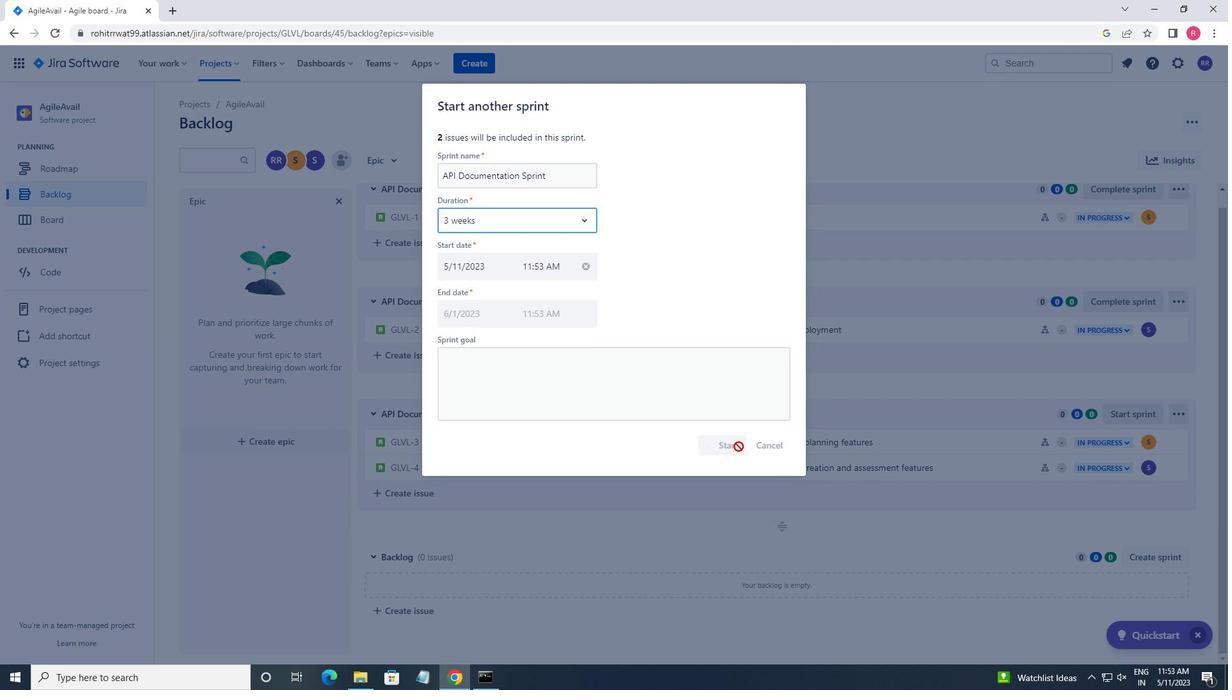 
